 Task: Add a signature Joanna Wilson containing With heartfelt thanks and warm wishes, Joanna Wilson to email address softage.5@softage.net and add a folder Donations
Action: Key pressed outlook<Key.enter>
Screenshot: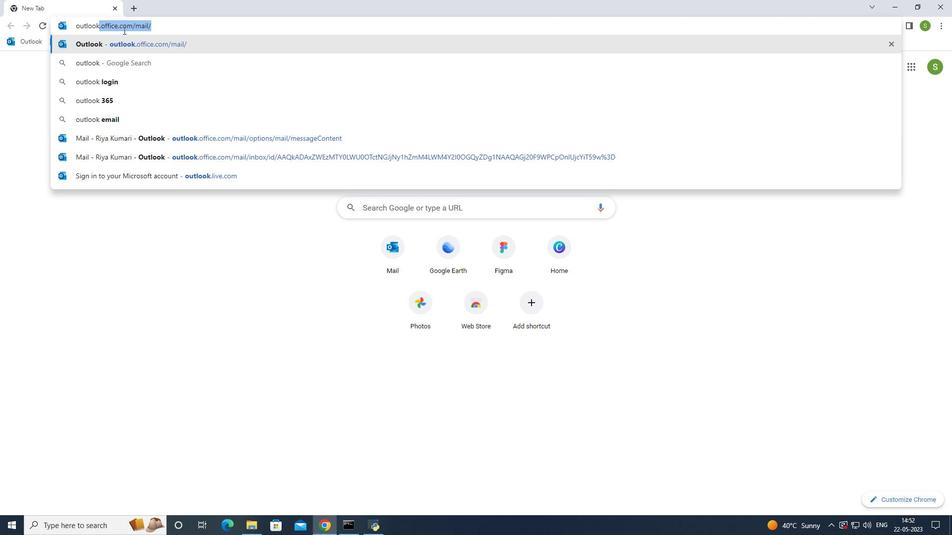 
Action: Mouse moved to (77, 88)
Screenshot: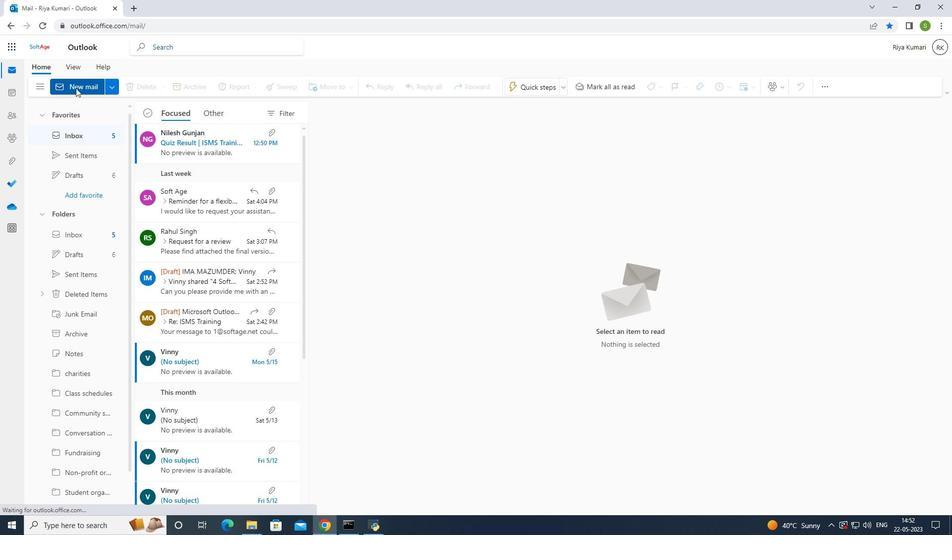 
Action: Mouse pressed left at (77, 88)
Screenshot: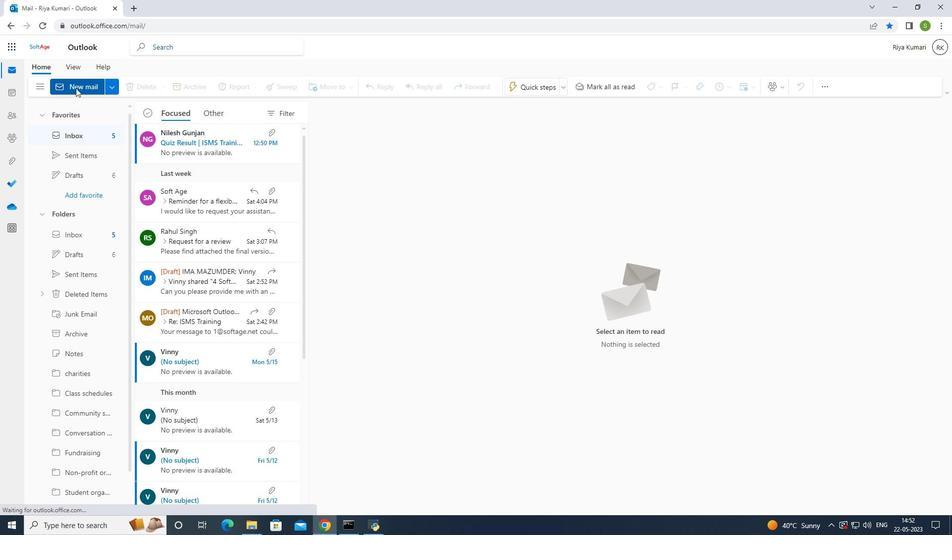 
Action: Mouse pressed left at (77, 88)
Screenshot: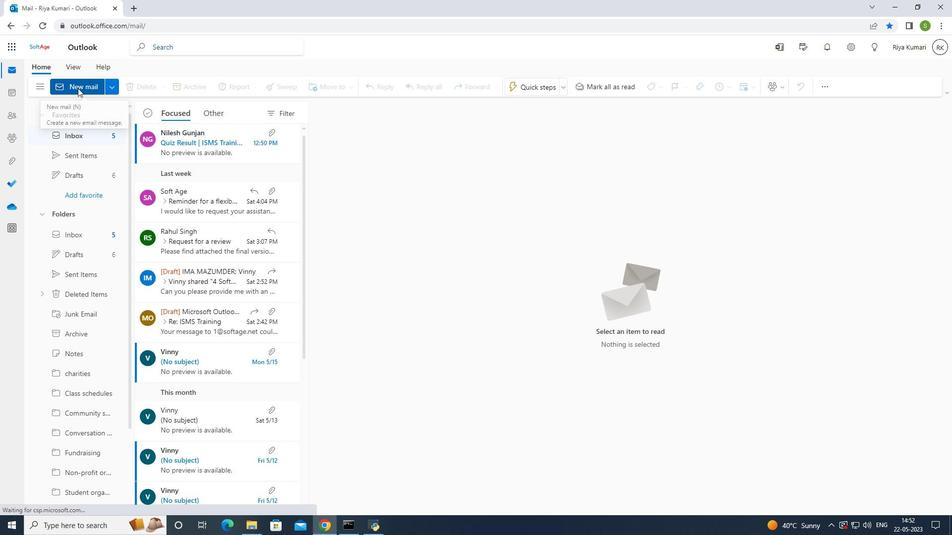 
Action: Mouse moved to (369, 133)
Screenshot: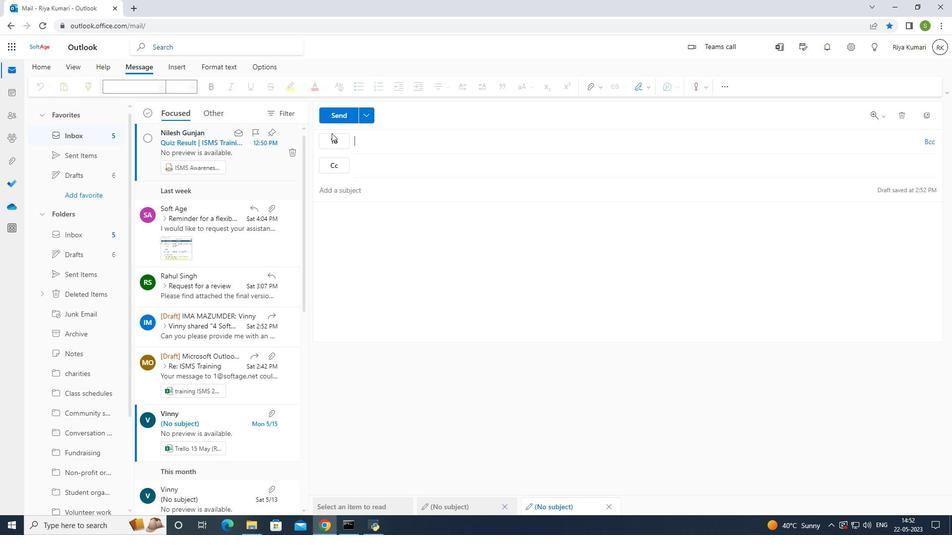 
Action: Mouse pressed left at (369, 133)
Screenshot: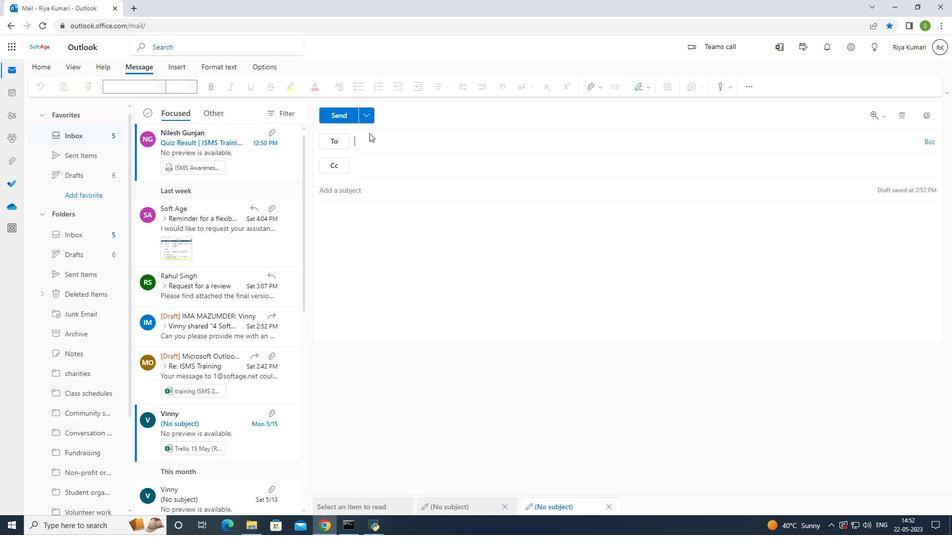 
Action: Mouse moved to (650, 82)
Screenshot: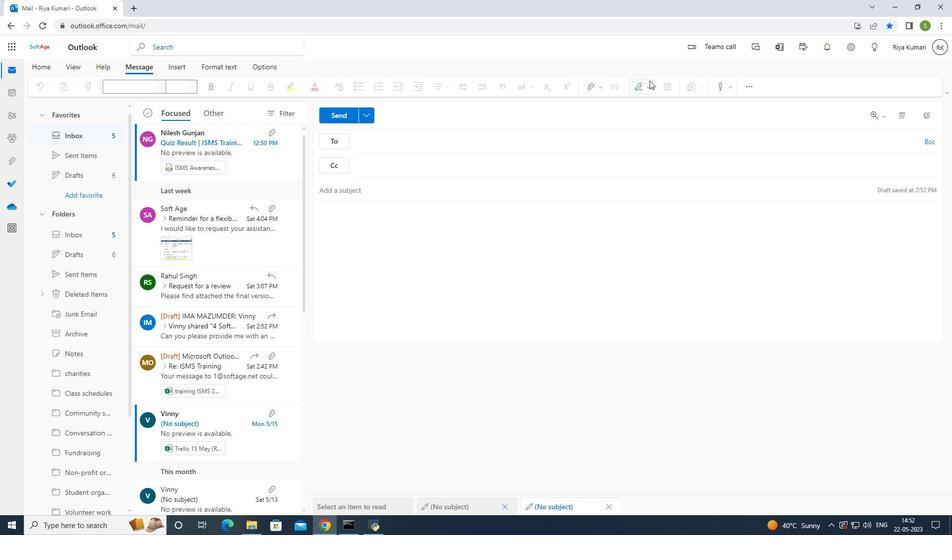 
Action: Mouse pressed left at (650, 82)
Screenshot: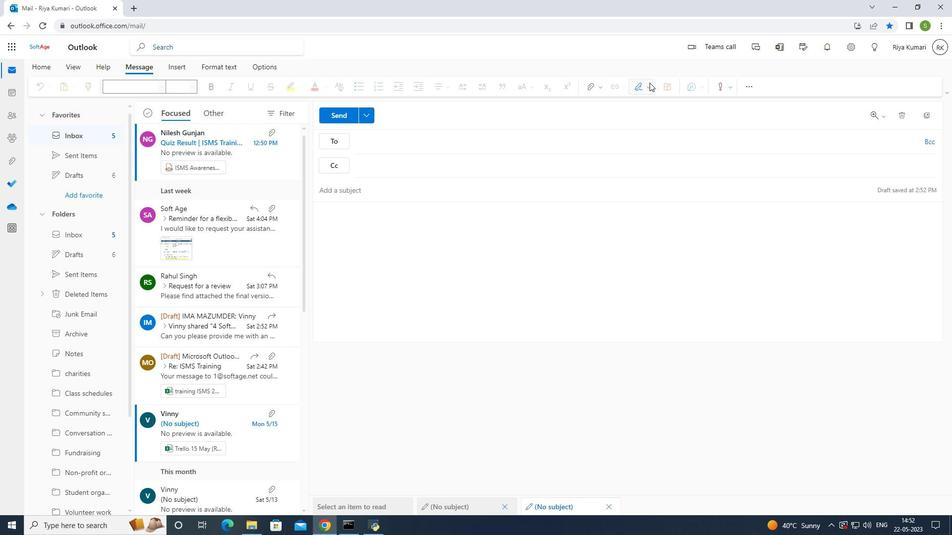
Action: Mouse moved to (624, 129)
Screenshot: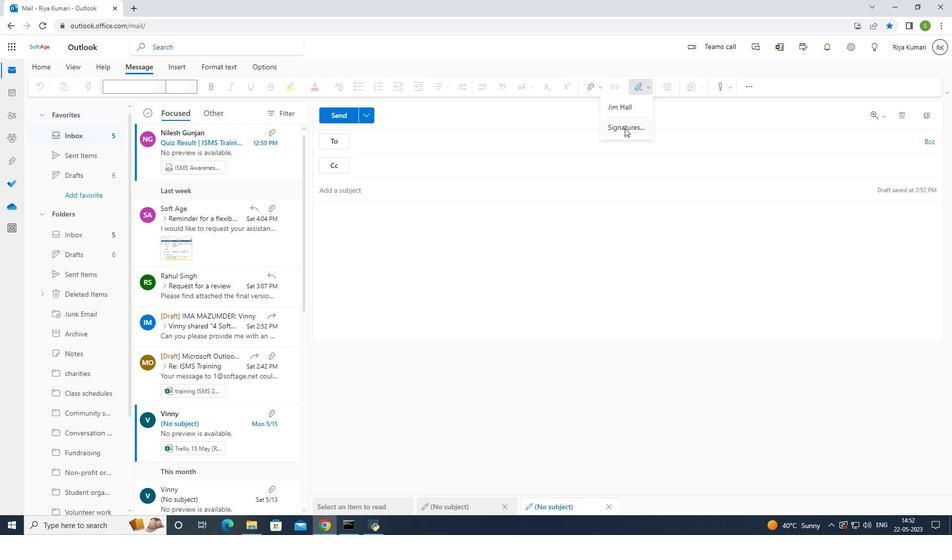 
Action: Mouse pressed left at (624, 129)
Screenshot: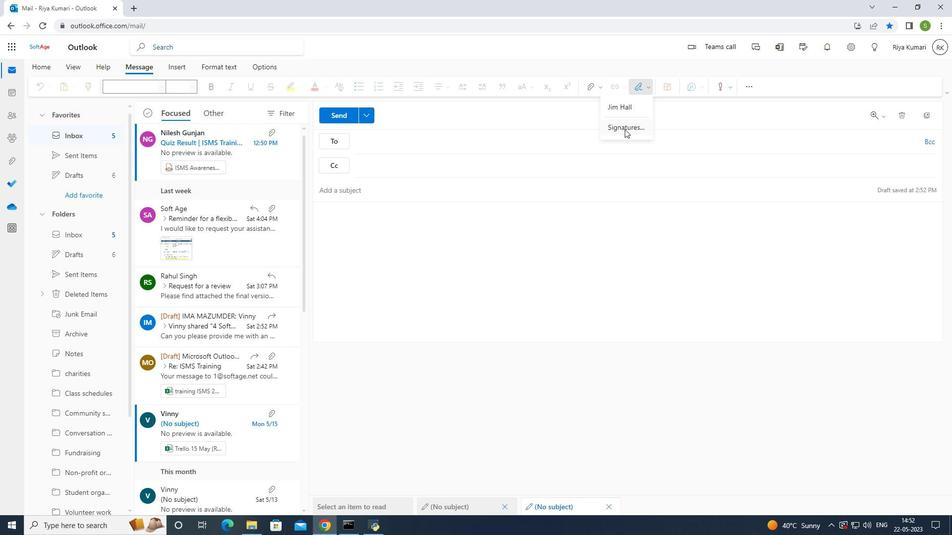 
Action: Mouse moved to (620, 166)
Screenshot: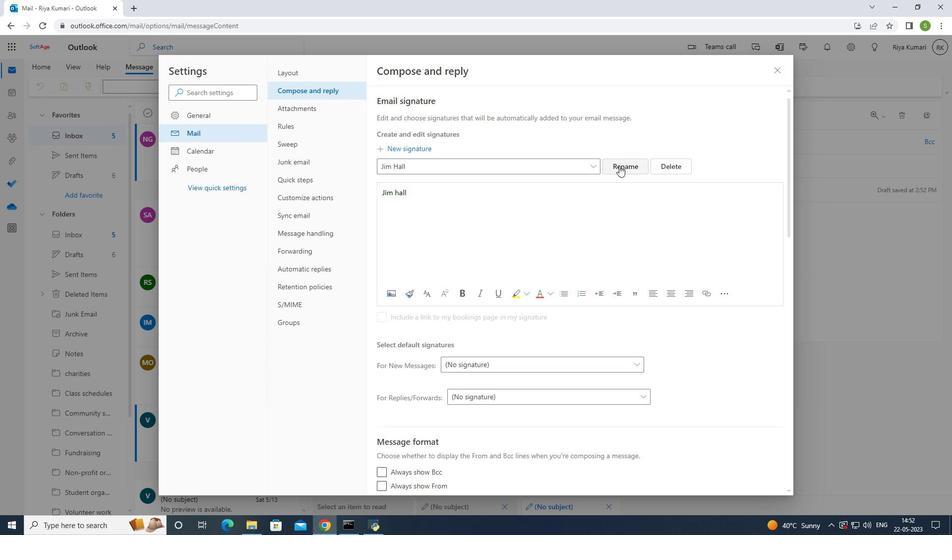 
Action: Mouse pressed left at (620, 166)
Screenshot: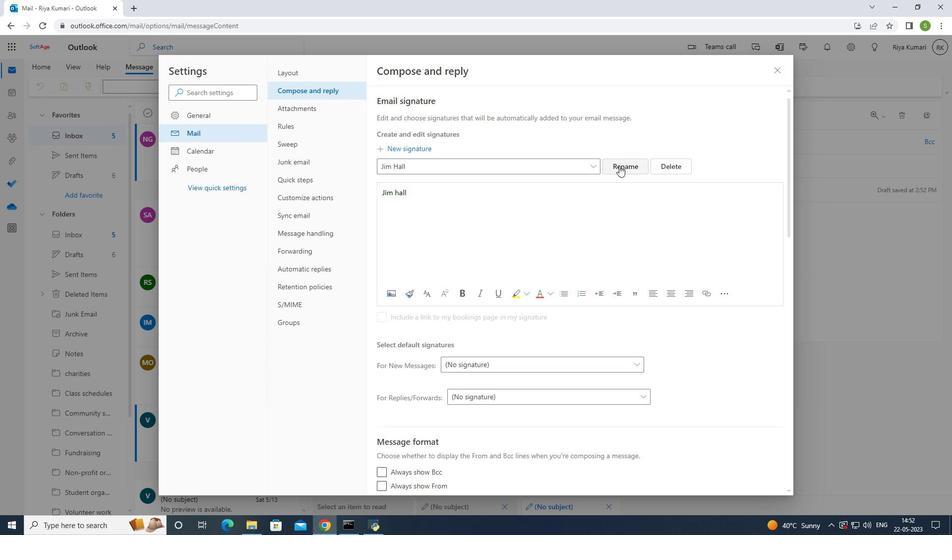 
Action: Mouse moved to (588, 168)
Screenshot: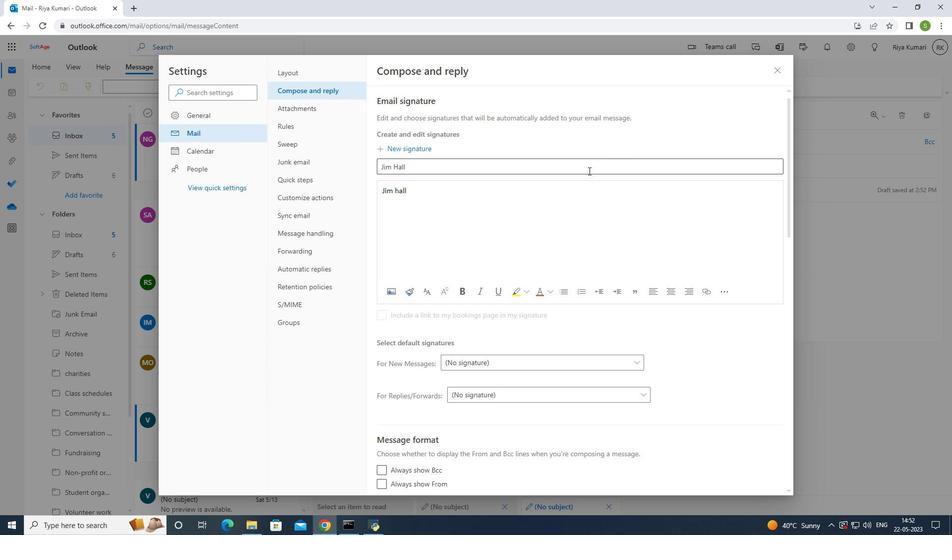 
Action: Mouse pressed left at (588, 168)
Screenshot: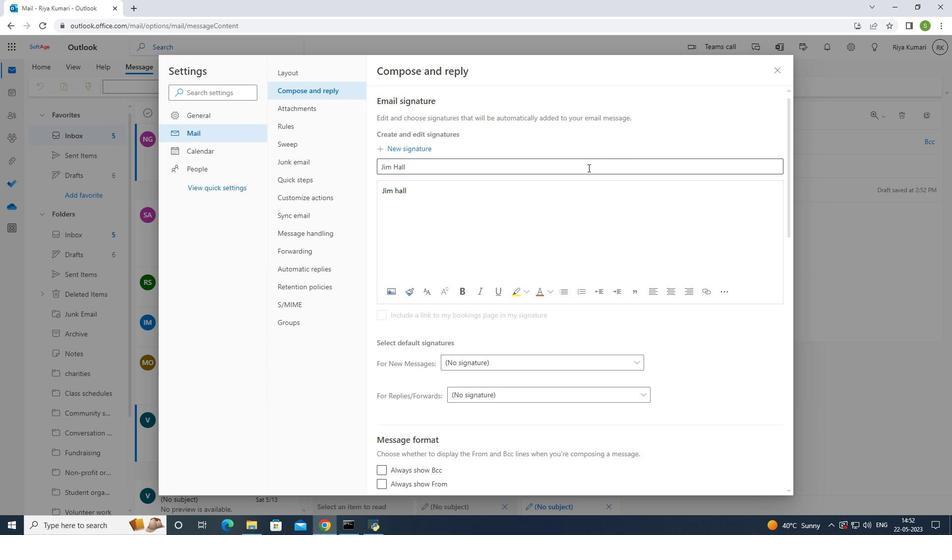 
Action: Key pressed <Key.backspace><Key.backspace><Key.backspace><Key.backspace><Key.backspace><Key.backspace><Key.backspace><Key.backspace><Key.backspace><Key.backspace><Key.backspace><Key.backspace><Key.backspace><Key.shift>Joanna<Key.space><Key.shift>Wilson<Key.space>
Screenshot: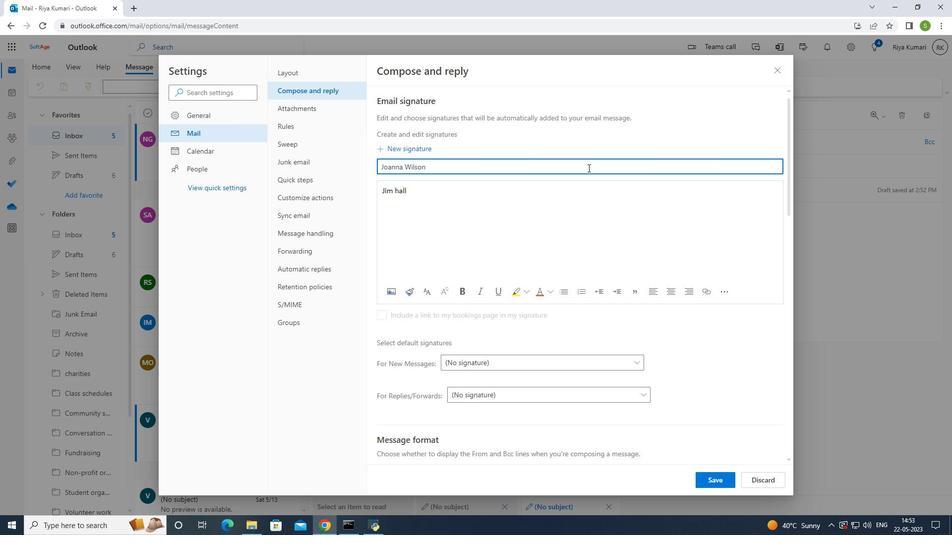 
Action: Mouse moved to (462, 198)
Screenshot: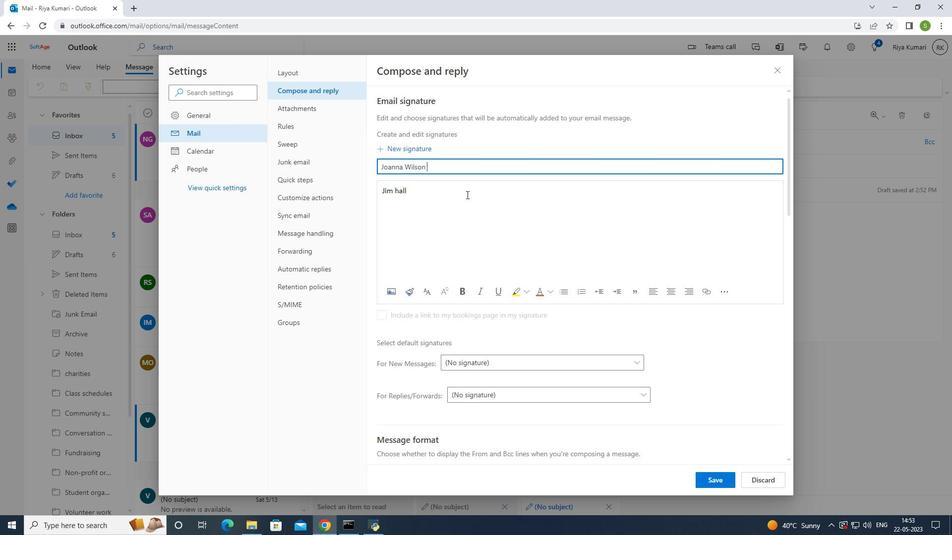 
Action: Mouse pressed left at (462, 198)
Screenshot: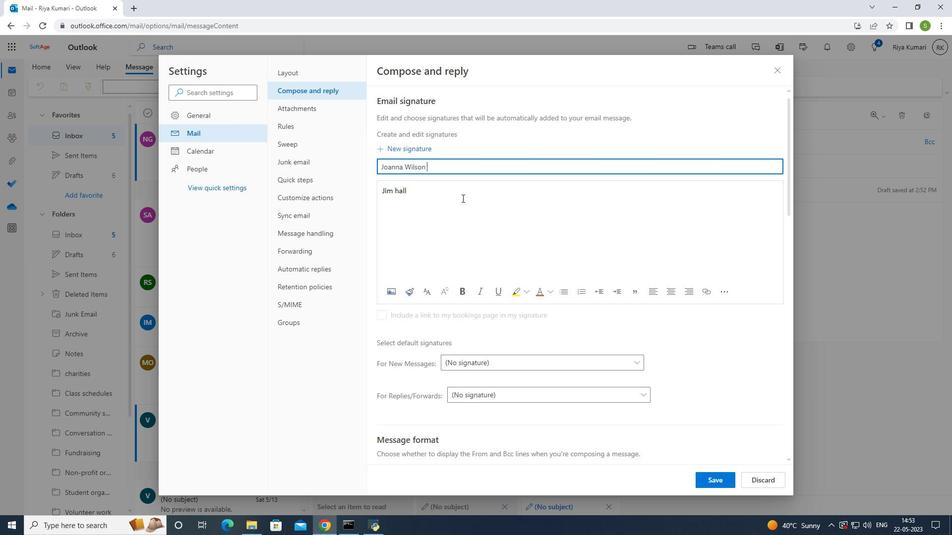 
Action: Key pressed <Key.backspace><Key.backspace><Key.backspace><Key.backspace><Key.backspace><Key.backspace><Key.backspace>oanna<Key.space><Key.shift>Wilson
Screenshot: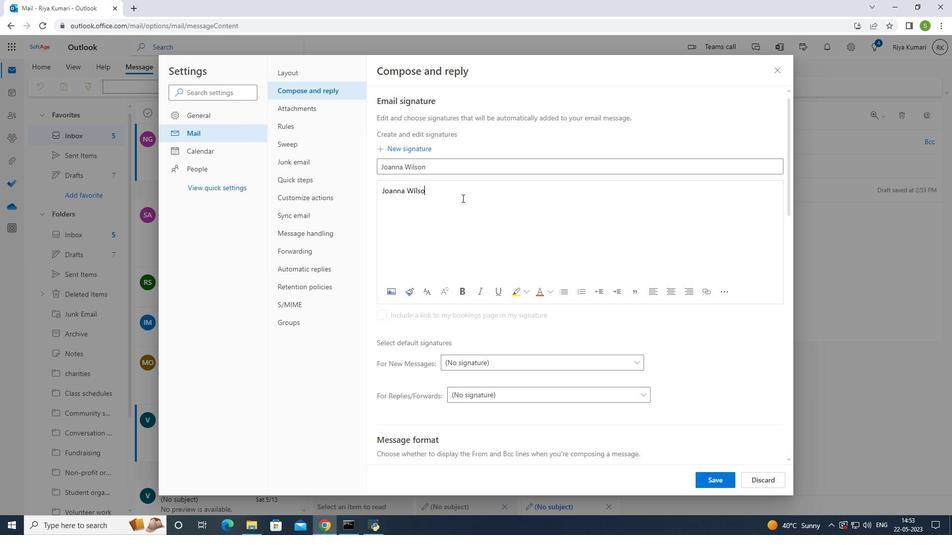 
Action: Mouse moved to (710, 480)
Screenshot: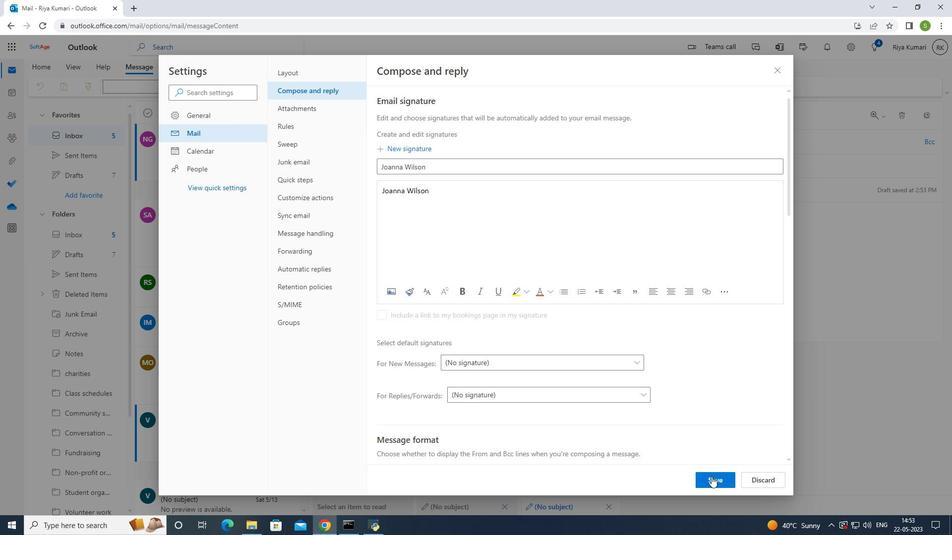 
Action: Mouse pressed left at (710, 480)
Screenshot: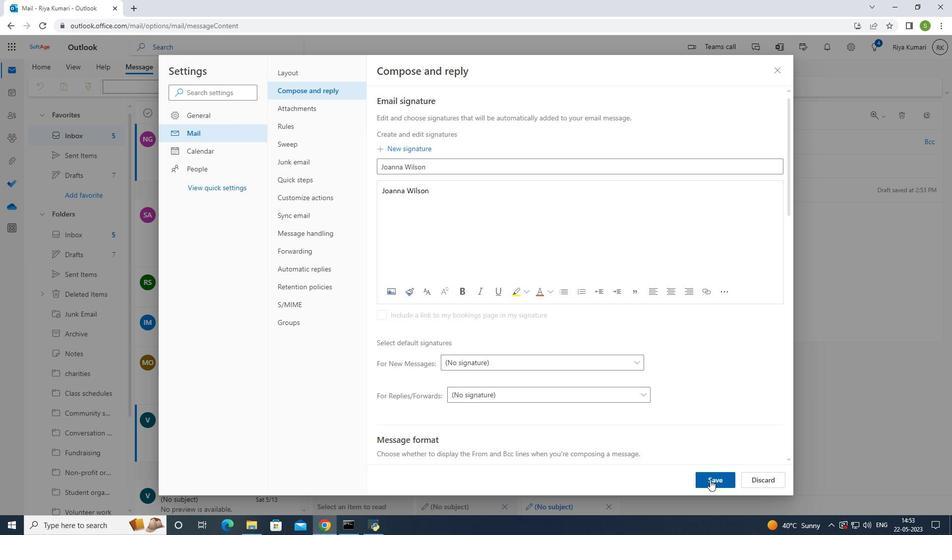 
Action: Mouse moved to (778, 69)
Screenshot: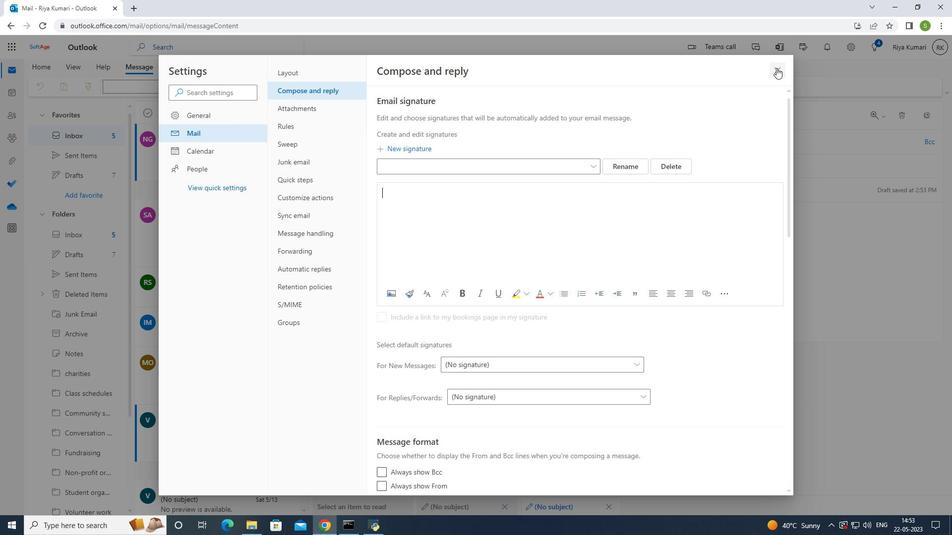 
Action: Mouse pressed left at (778, 69)
Screenshot: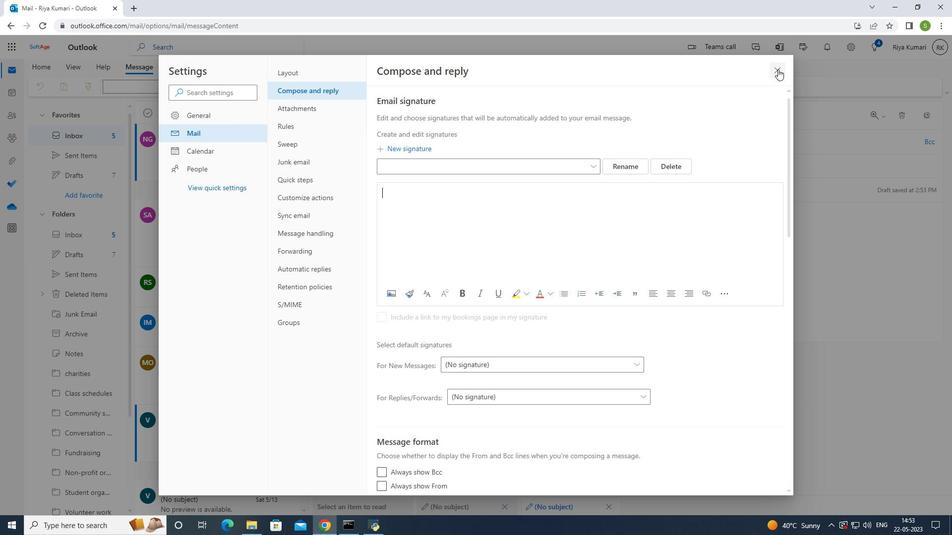 
Action: Mouse moved to (397, 217)
Screenshot: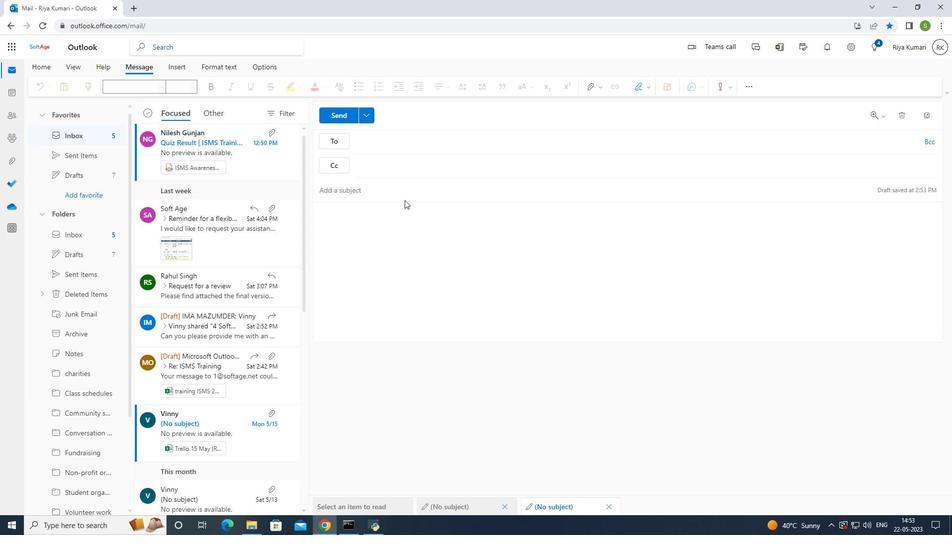 
Action: Mouse pressed left at (397, 217)
Screenshot: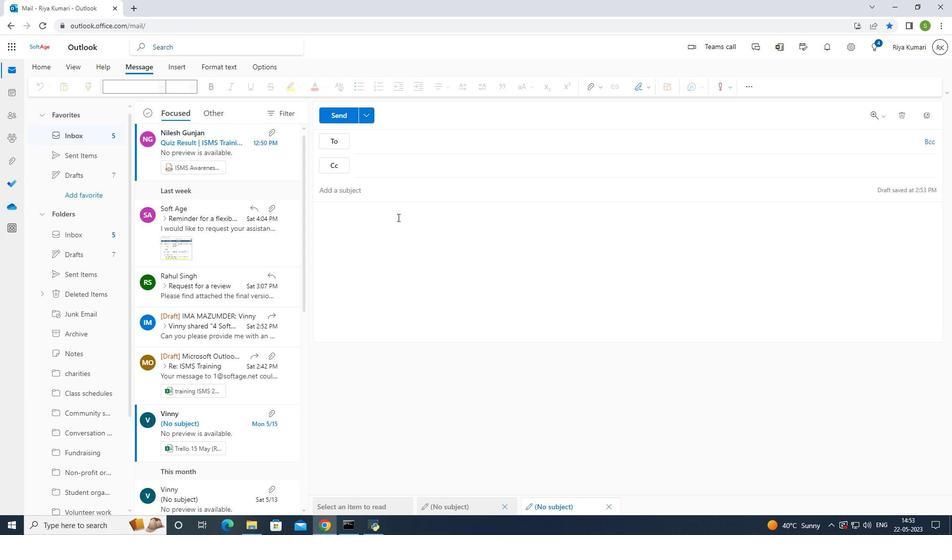 
Action: Mouse moved to (647, 86)
Screenshot: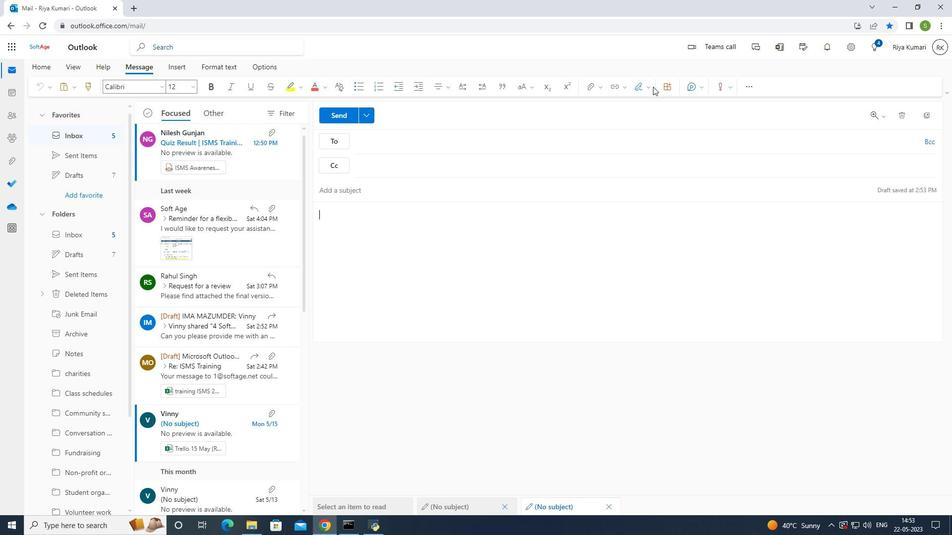 
Action: Mouse pressed left at (647, 86)
Screenshot: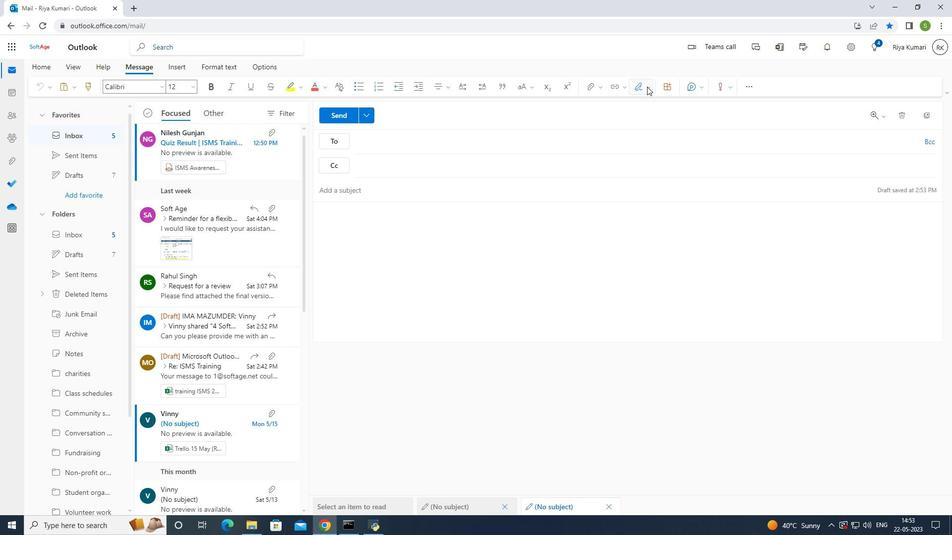 
Action: Mouse moved to (636, 105)
Screenshot: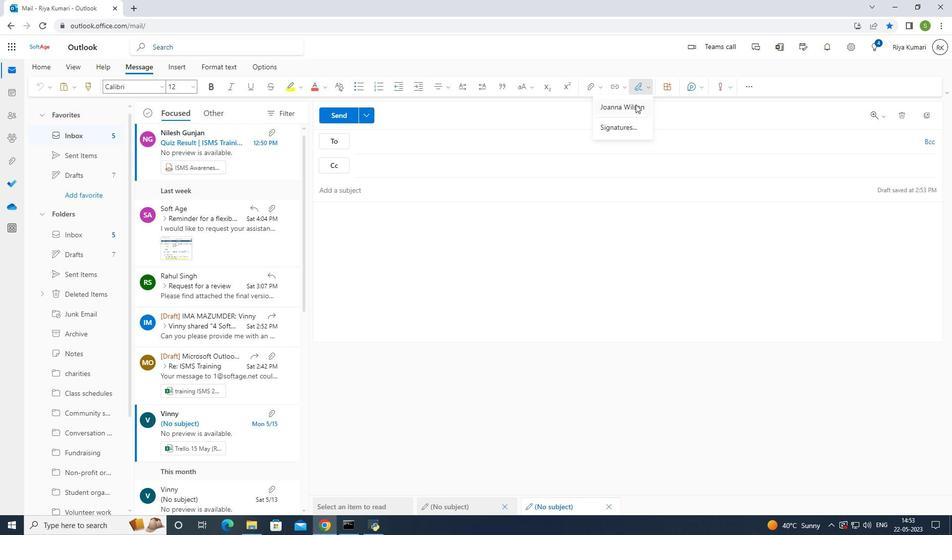 
Action: Mouse pressed left at (636, 105)
Screenshot: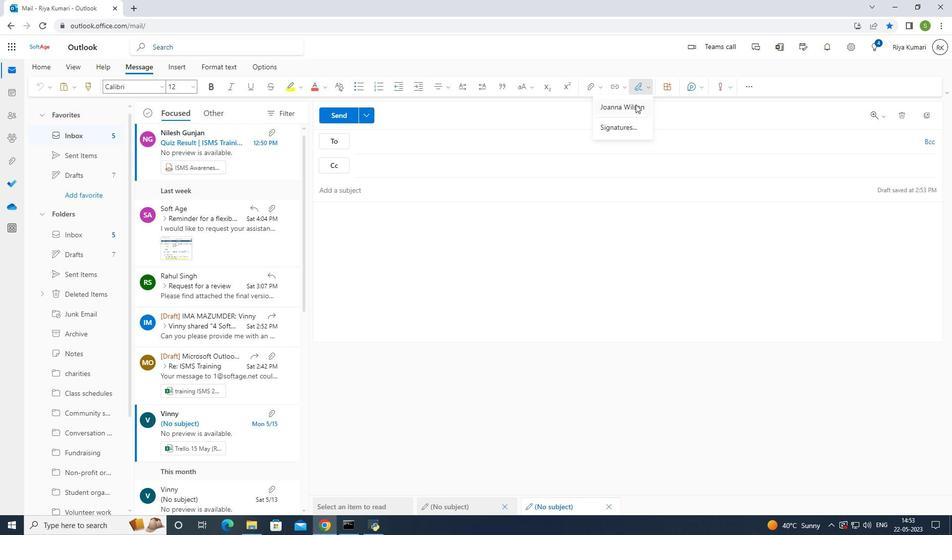 
Action: Mouse moved to (447, 188)
Screenshot: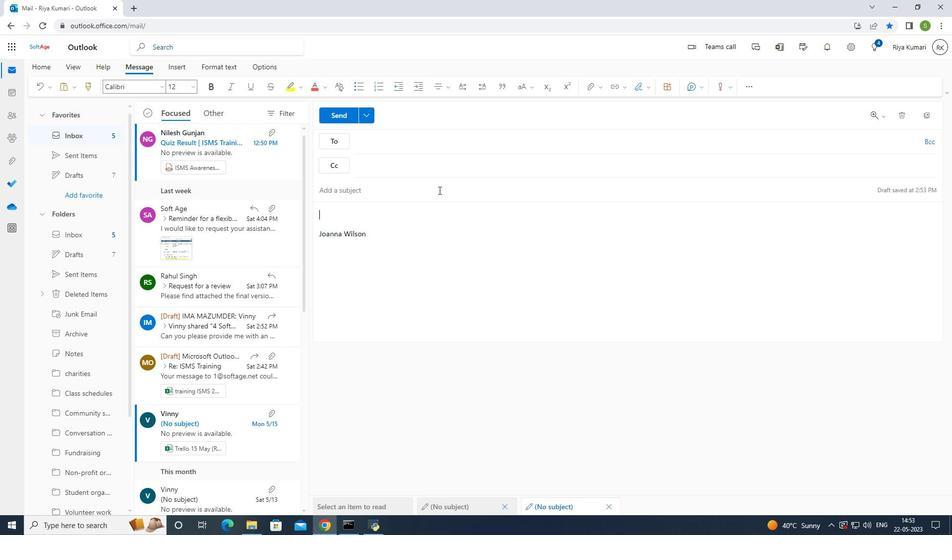 
Action: Key pressed heartful<Key.space>thanks<Key.space>and<Key.space>a<Key.backspace>warm<Key.space>wishes
Screenshot: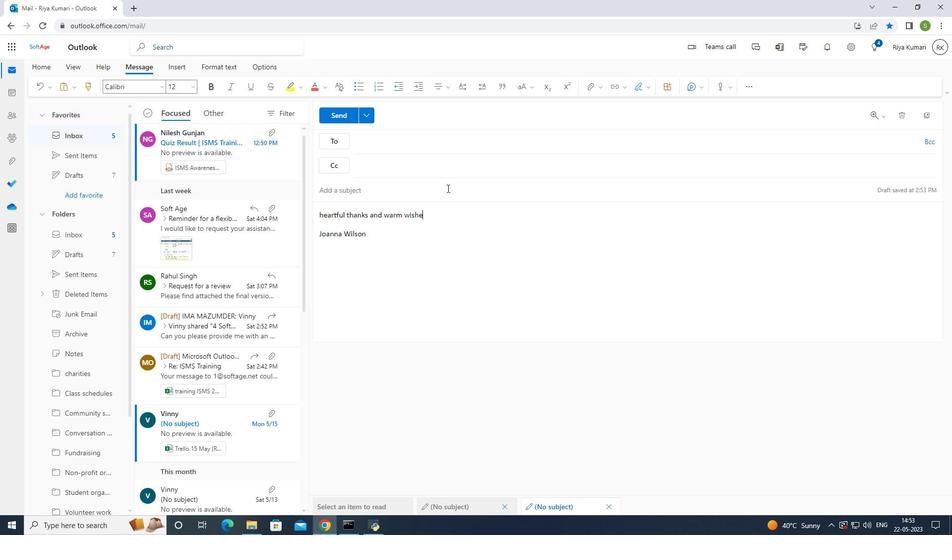 
Action: Mouse moved to (369, 147)
Screenshot: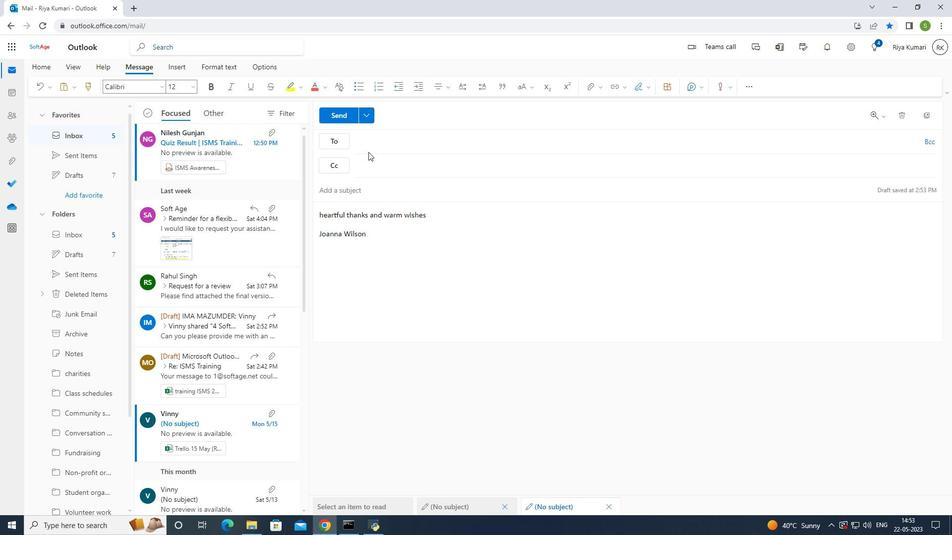 
Action: Mouse pressed left at (369, 147)
Screenshot: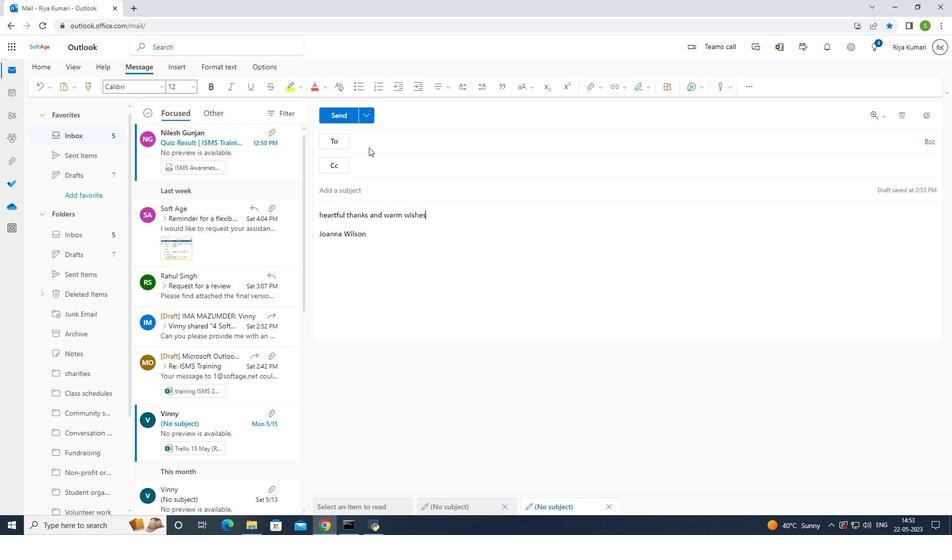 
Action: Mouse moved to (382, 142)
Screenshot: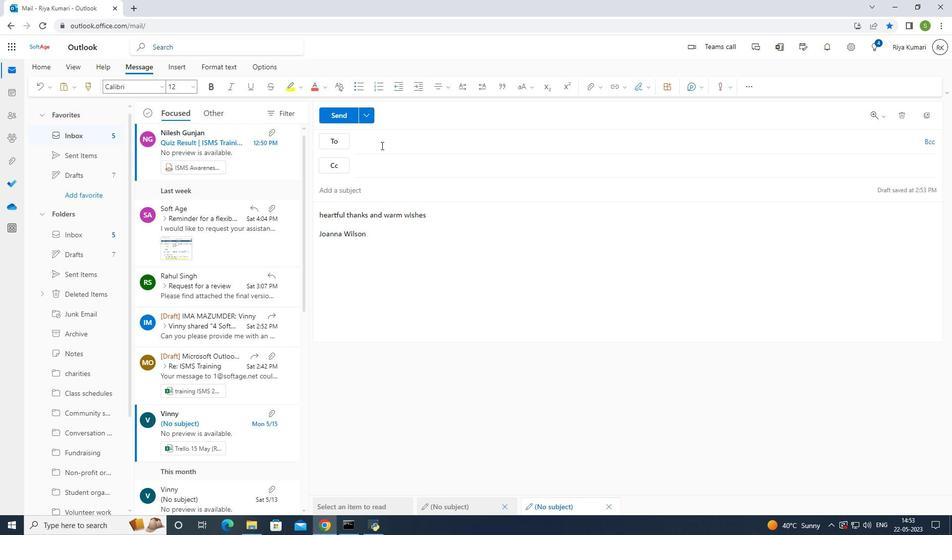 
Action: Mouse pressed left at (382, 142)
Screenshot: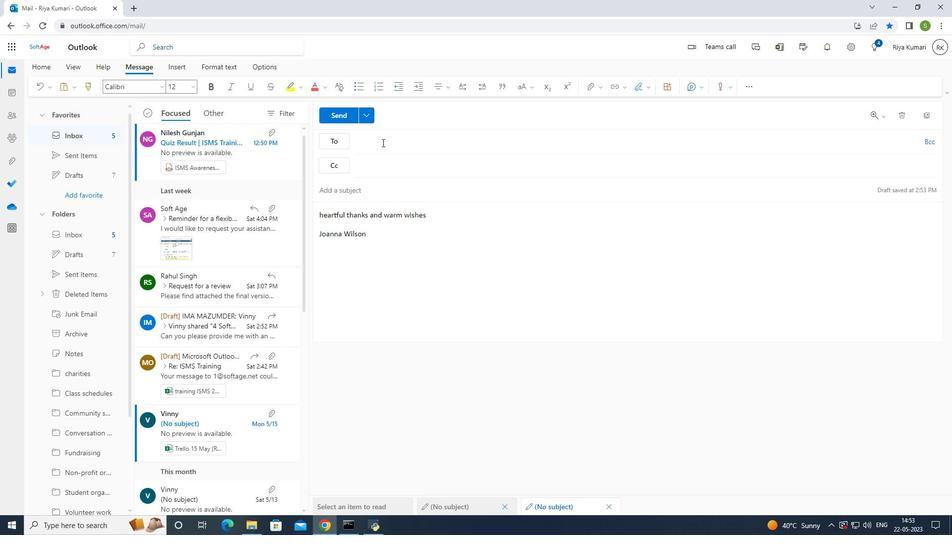 
Action: Mouse moved to (450, 140)
Screenshot: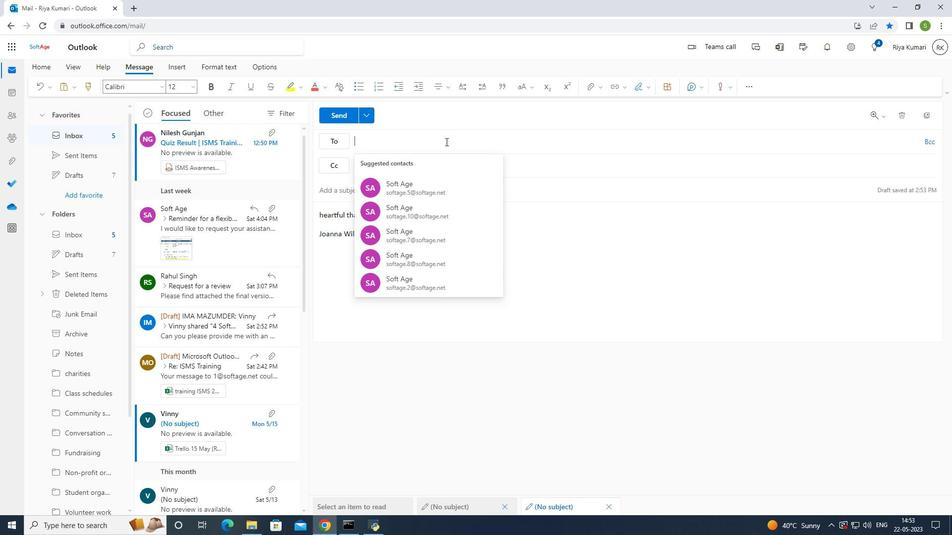 
Action: Key pressed softage.5<Key.shift>@softage.net
Screenshot: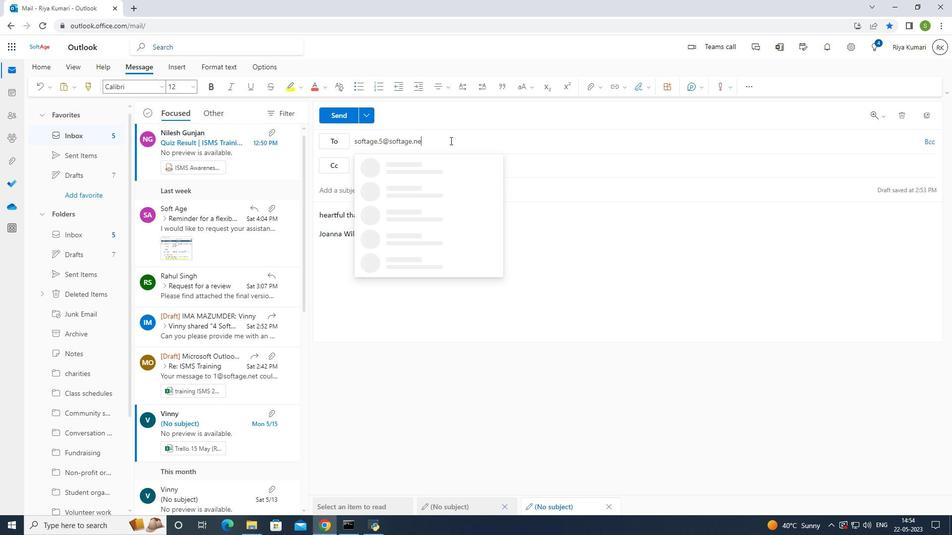 
Action: Mouse moved to (437, 164)
Screenshot: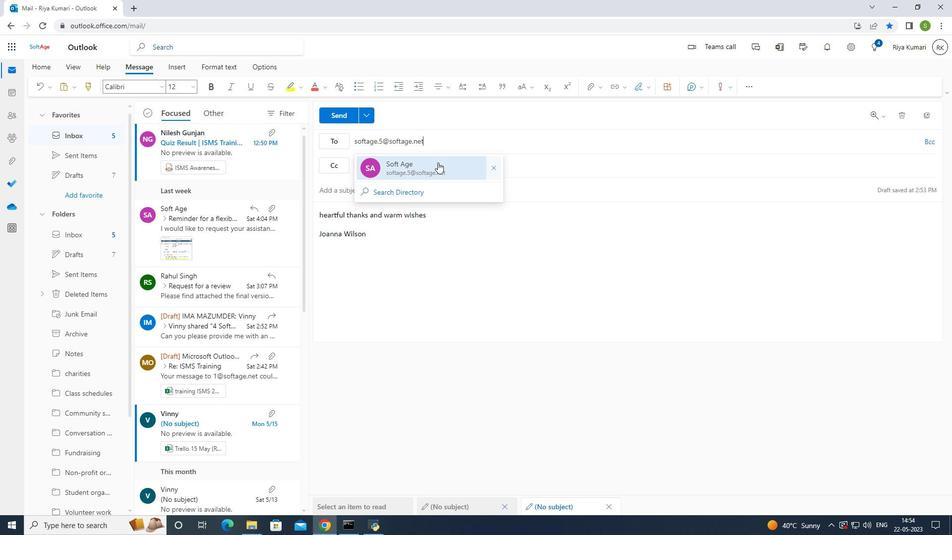 
Action: Mouse pressed left at (437, 164)
Screenshot: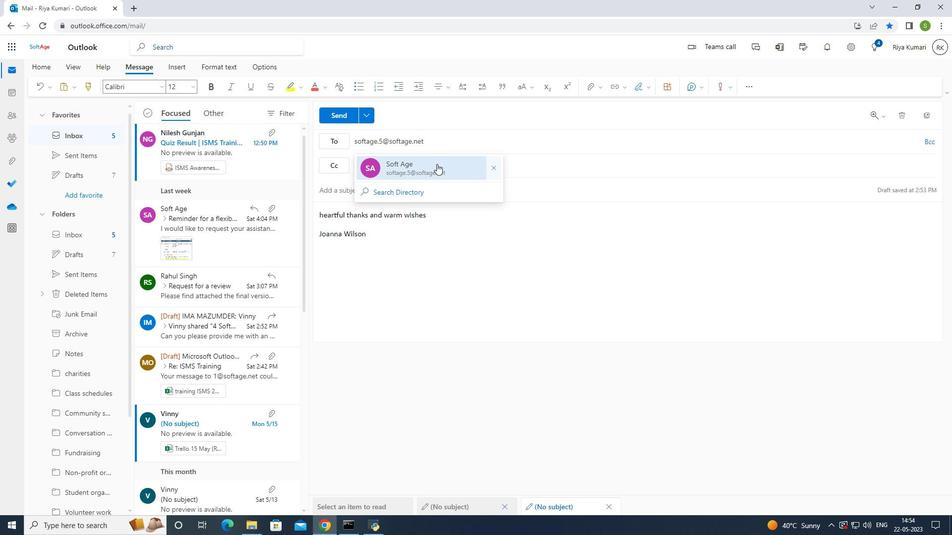 
Action: Mouse moved to (253, 227)
Screenshot: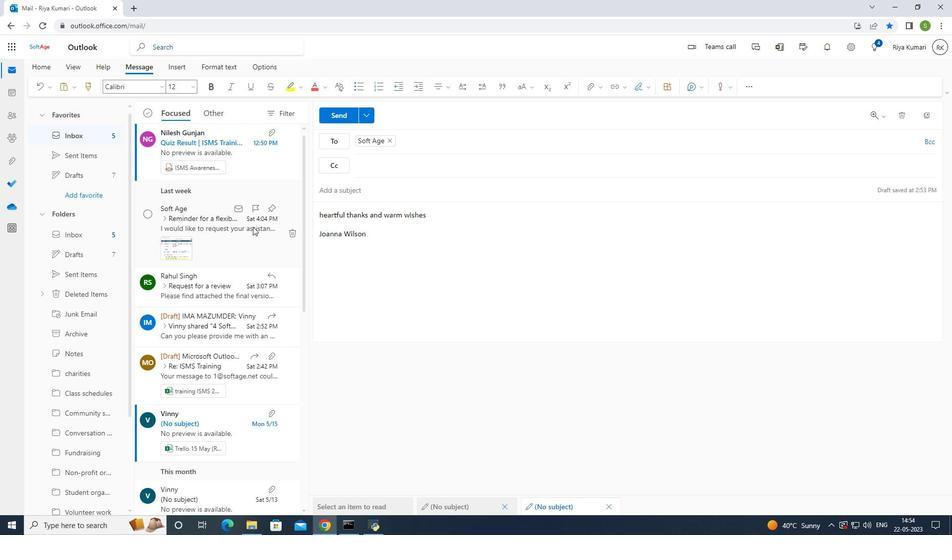 
Action: Mouse scrolled (253, 226) with delta (0, 0)
Screenshot: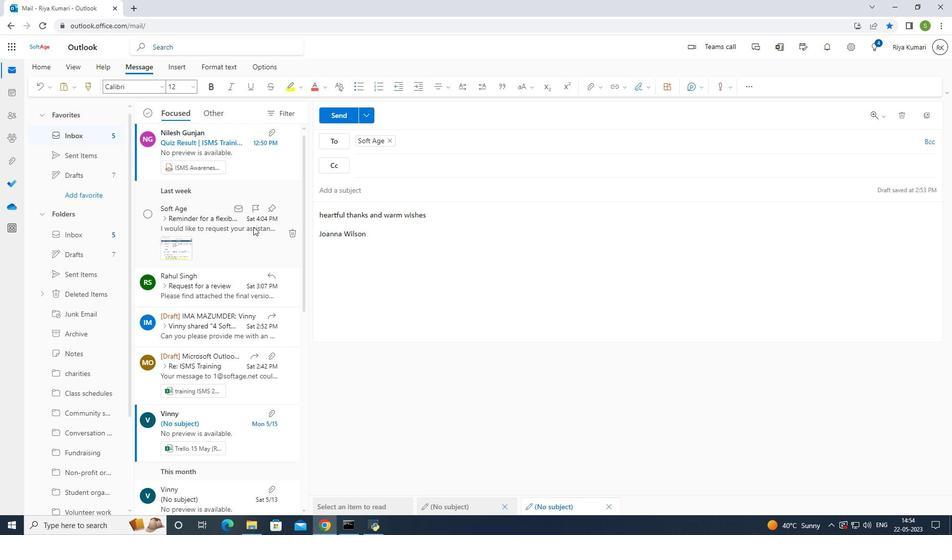 
Action: Mouse scrolled (253, 226) with delta (0, 0)
Screenshot: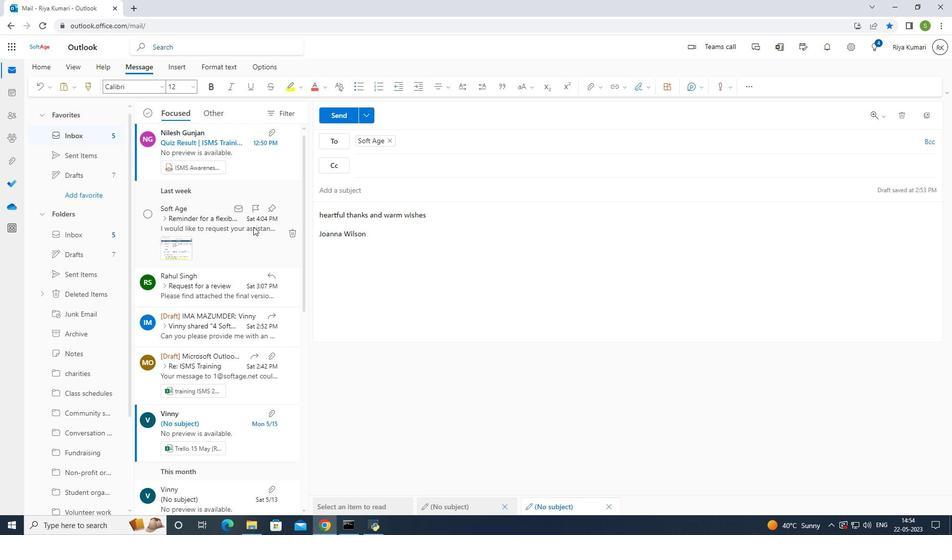 
Action: Mouse scrolled (253, 226) with delta (0, 0)
Screenshot: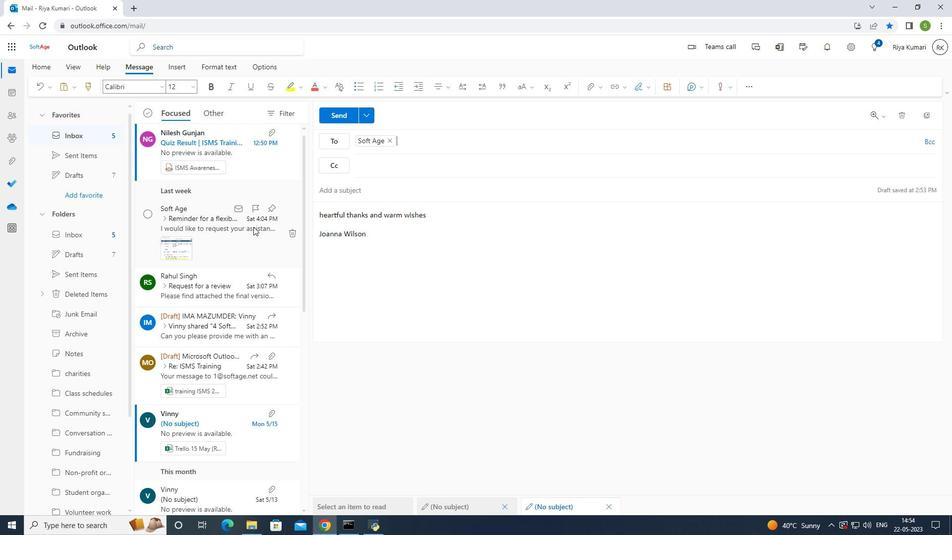 
Action: Mouse scrolled (253, 226) with delta (0, 0)
Screenshot: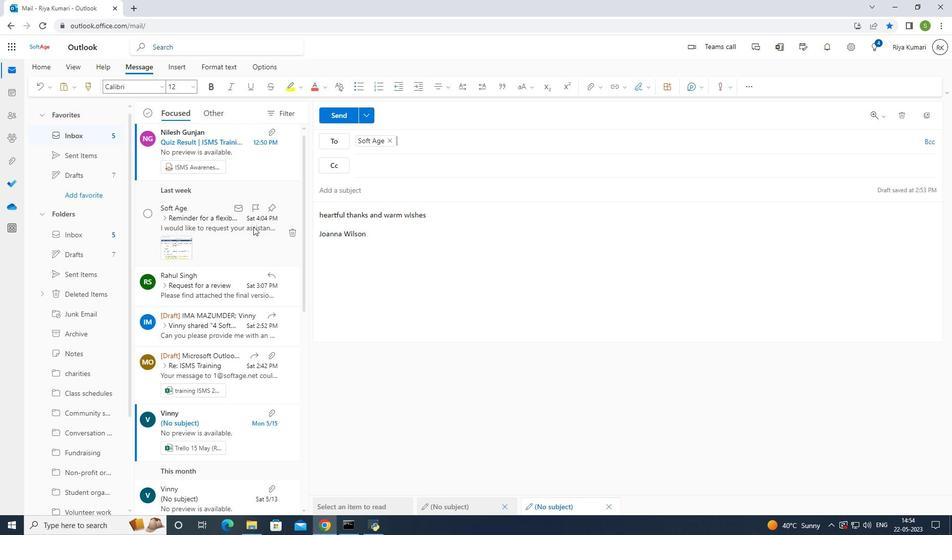 
Action: Mouse moved to (256, 223)
Screenshot: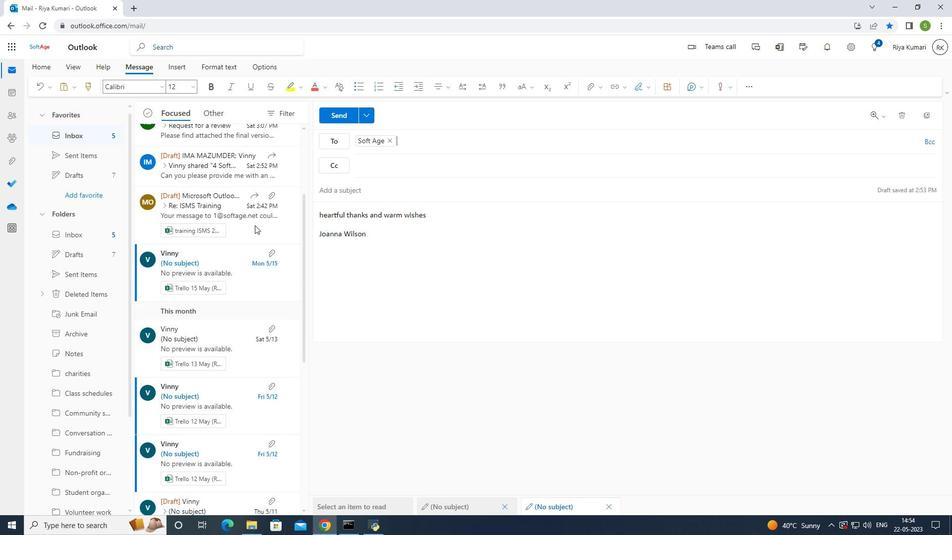 
Action: Mouse scrolled (256, 222) with delta (0, 0)
Screenshot: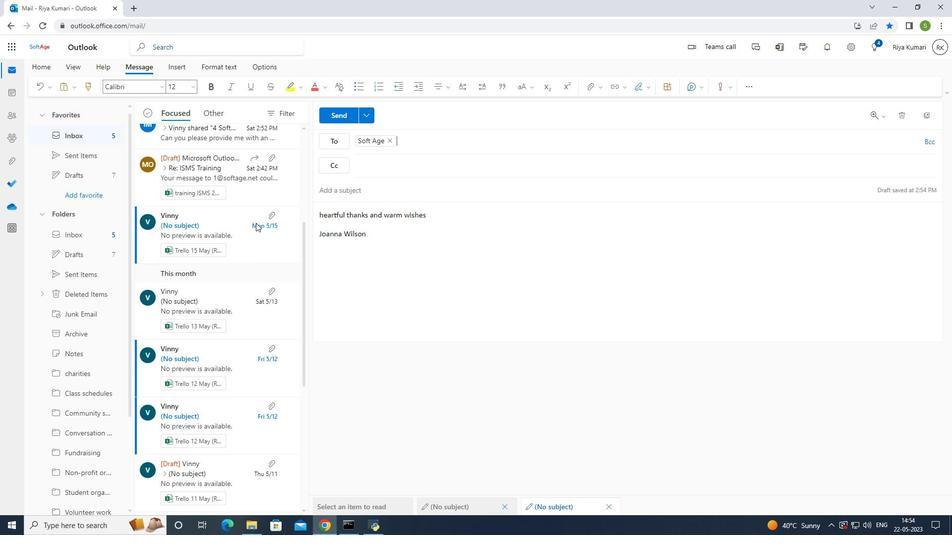 
Action: Mouse scrolled (256, 222) with delta (0, 0)
Screenshot: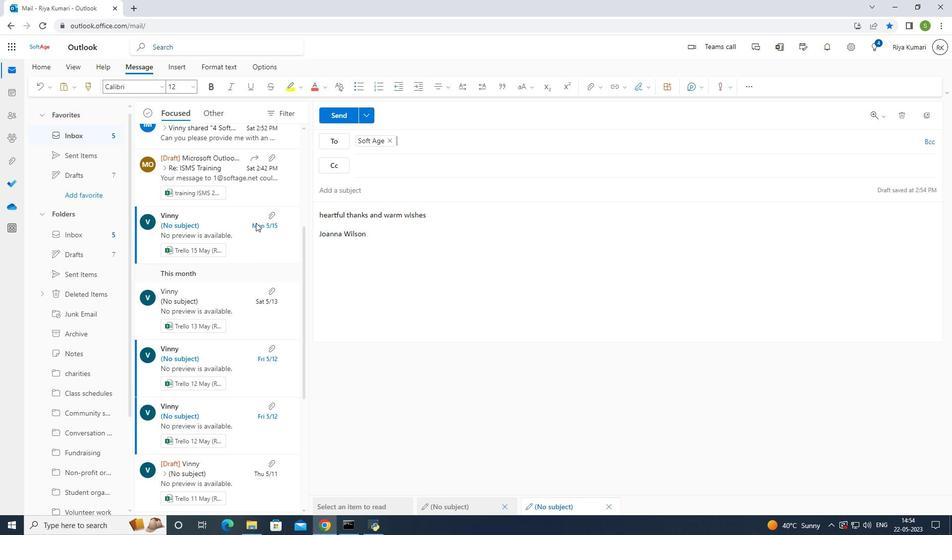 
Action: Mouse scrolled (256, 222) with delta (0, 0)
Screenshot: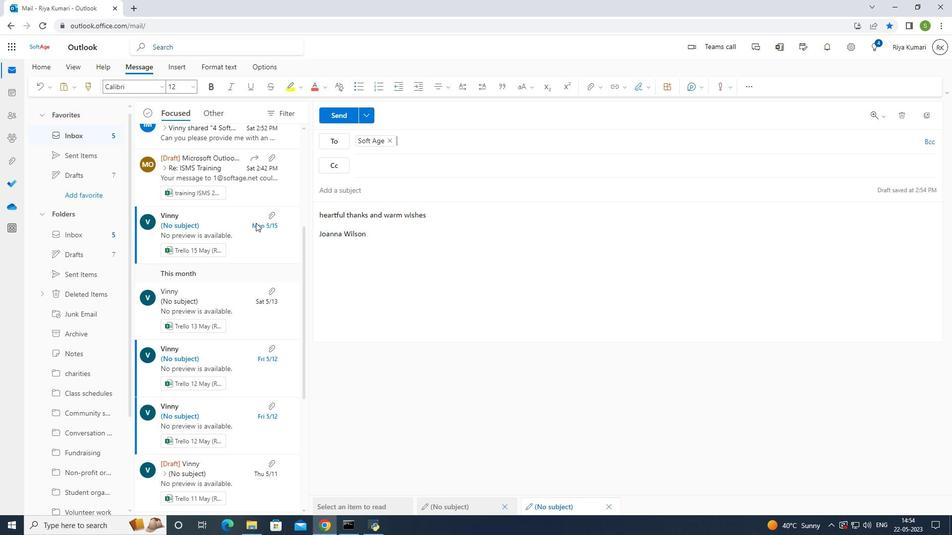 
Action: Mouse scrolled (256, 222) with delta (0, 0)
Screenshot: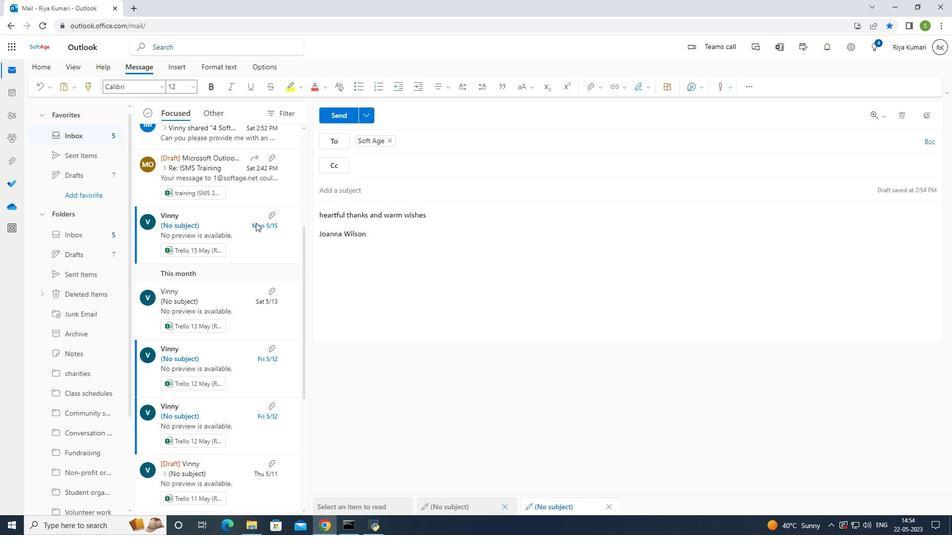 
Action: Mouse moved to (101, 228)
Screenshot: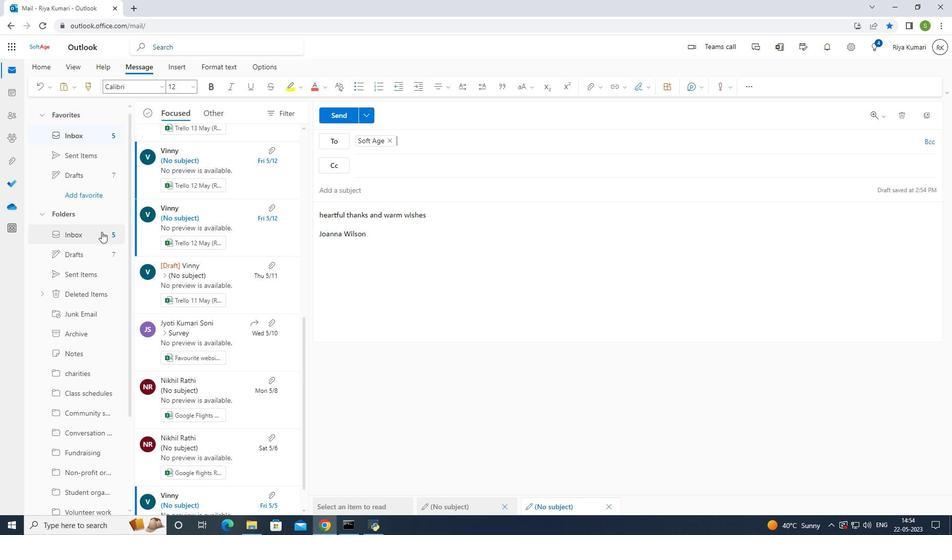 
Action: Mouse scrolled (101, 228) with delta (0, 0)
Screenshot: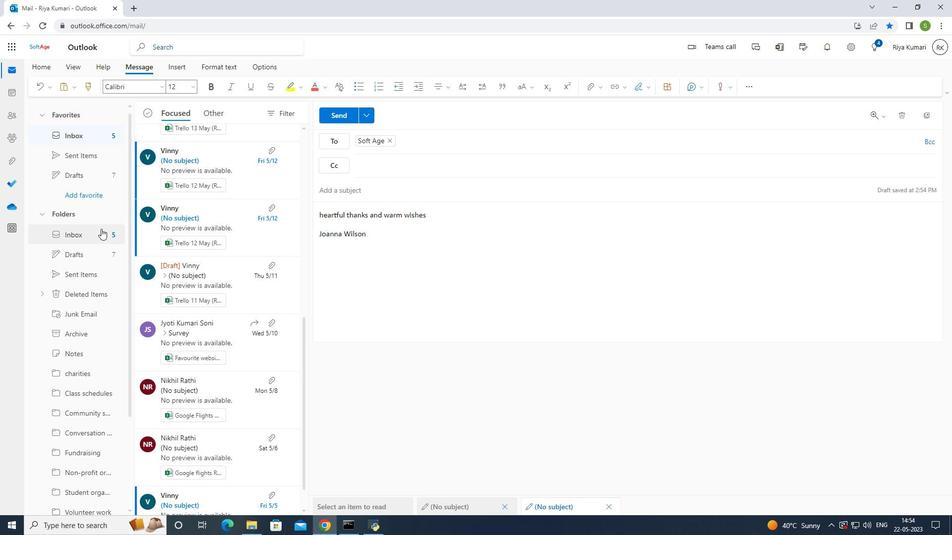 
Action: Mouse scrolled (101, 228) with delta (0, 0)
Screenshot: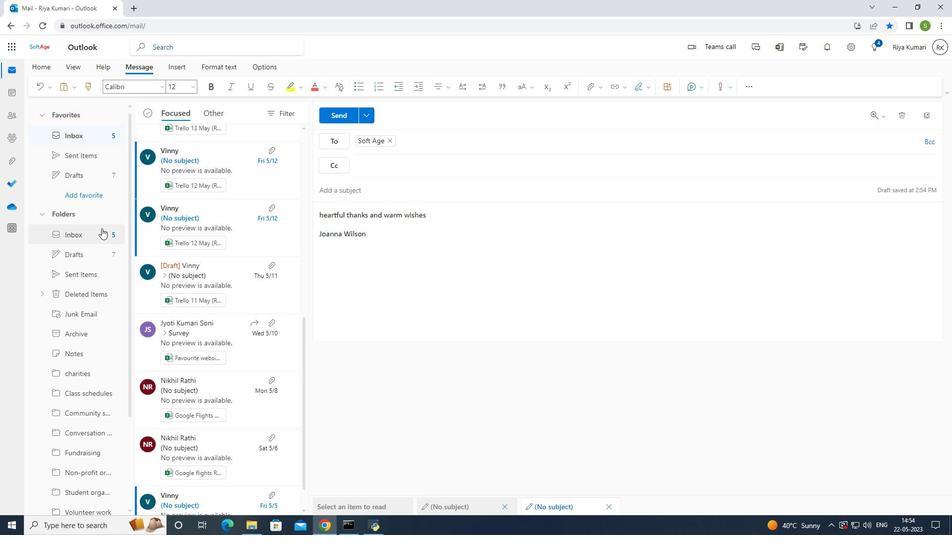 
Action: Mouse scrolled (101, 228) with delta (0, 0)
Screenshot: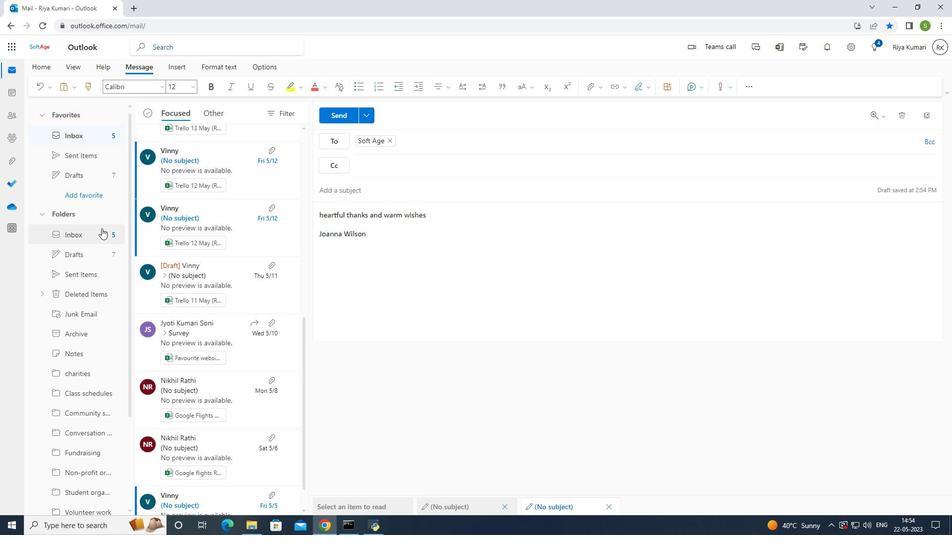 
Action: Mouse scrolled (101, 228) with delta (0, 0)
Screenshot: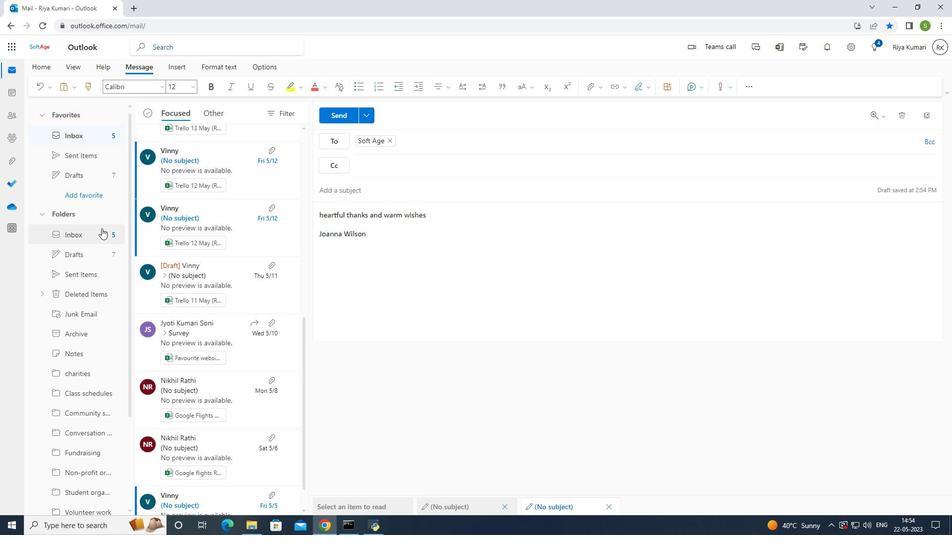 
Action: Mouse moved to (103, 226)
Screenshot: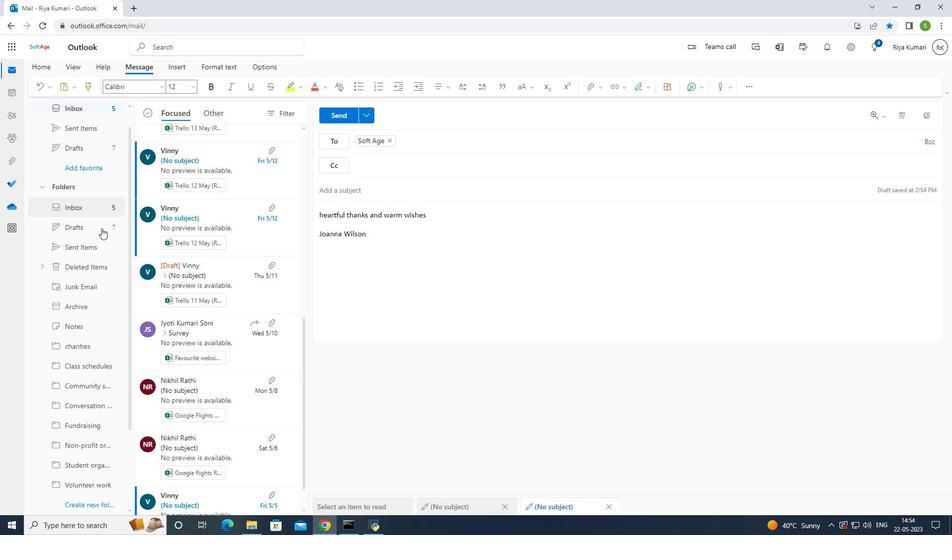 
Action: Mouse scrolled (103, 226) with delta (0, 0)
Screenshot: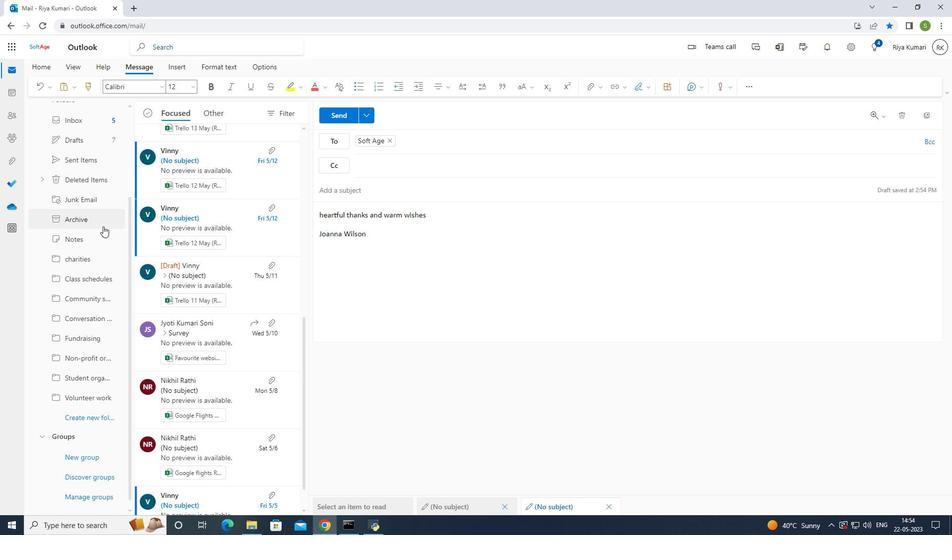 
Action: Mouse scrolled (103, 226) with delta (0, 0)
Screenshot: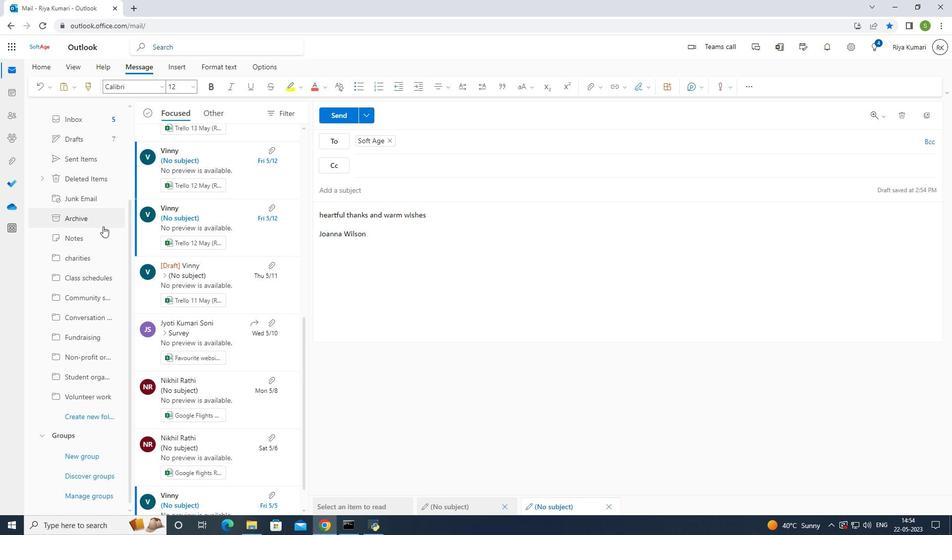 
Action: Mouse scrolled (103, 226) with delta (0, 0)
Screenshot: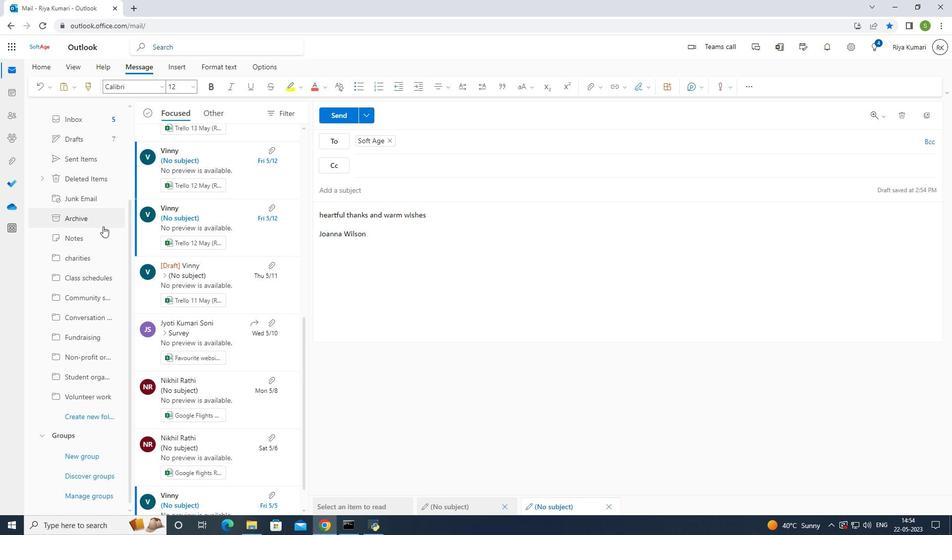 
Action: Mouse scrolled (103, 226) with delta (0, 0)
Screenshot: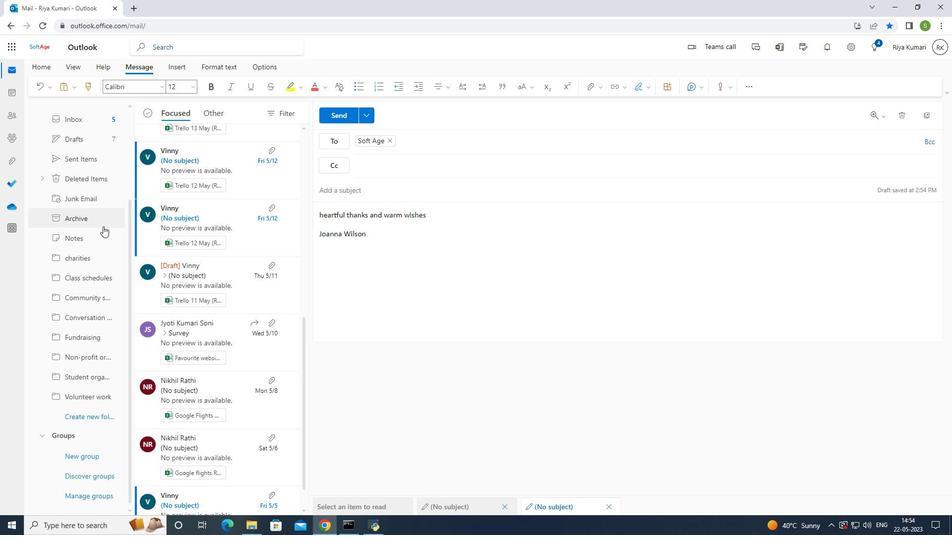 
Action: Mouse moved to (105, 225)
Screenshot: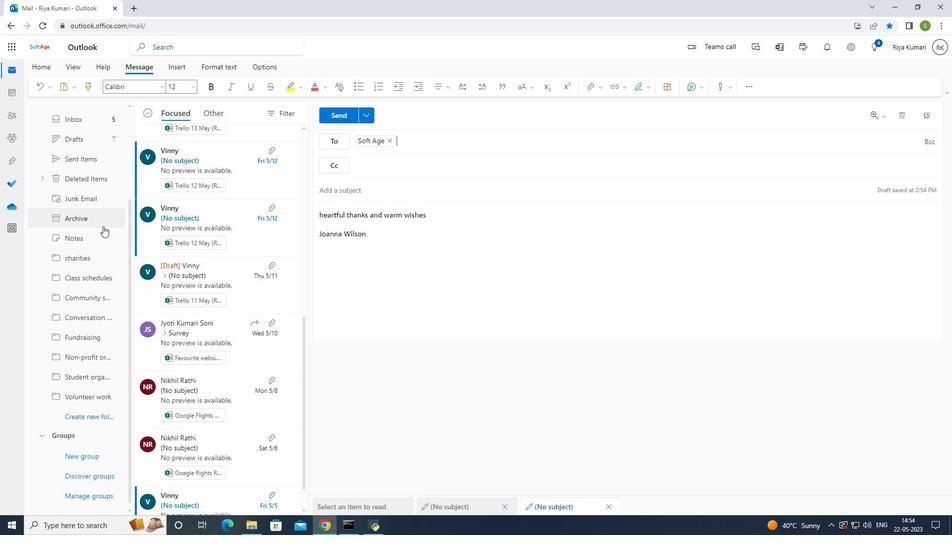 
Action: Mouse scrolled (105, 224) with delta (0, 0)
Screenshot: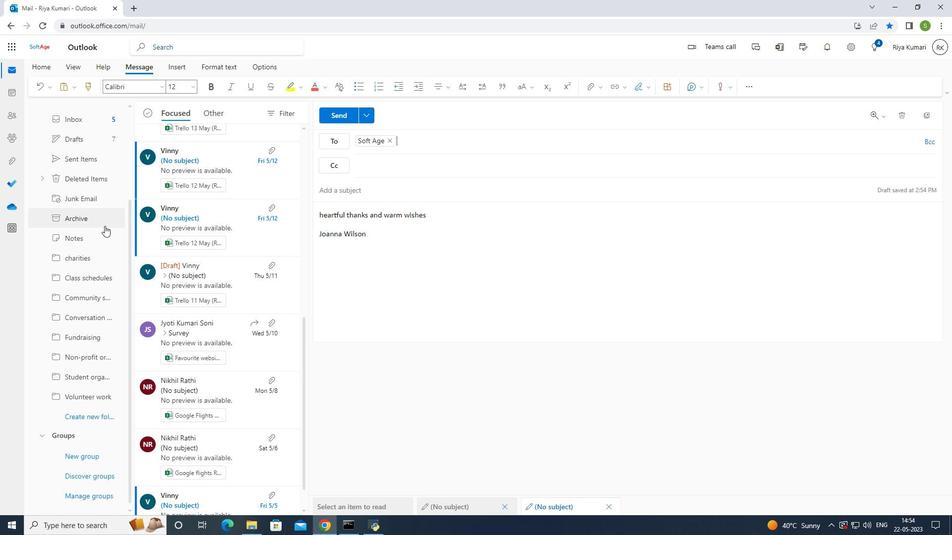 
Action: Mouse scrolled (105, 224) with delta (0, 0)
Screenshot: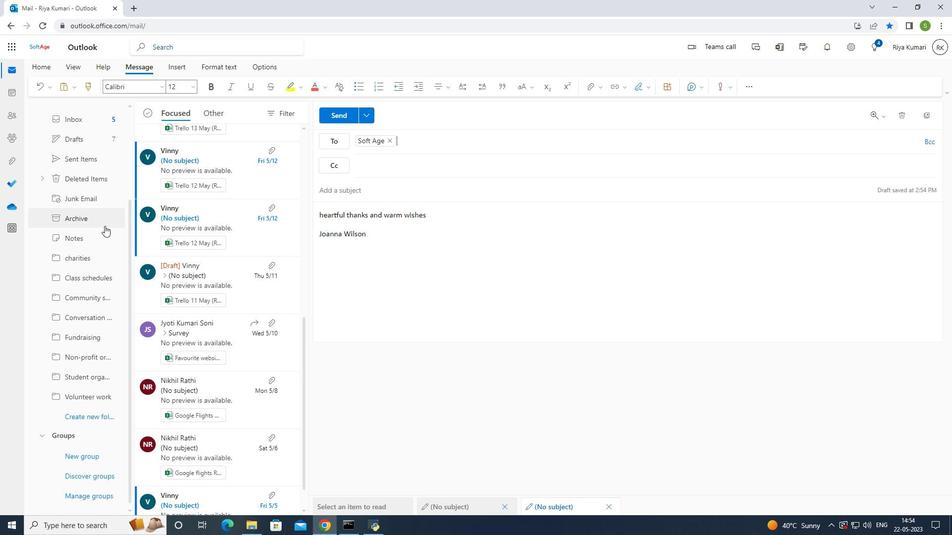 
Action: Mouse moved to (105, 225)
Screenshot: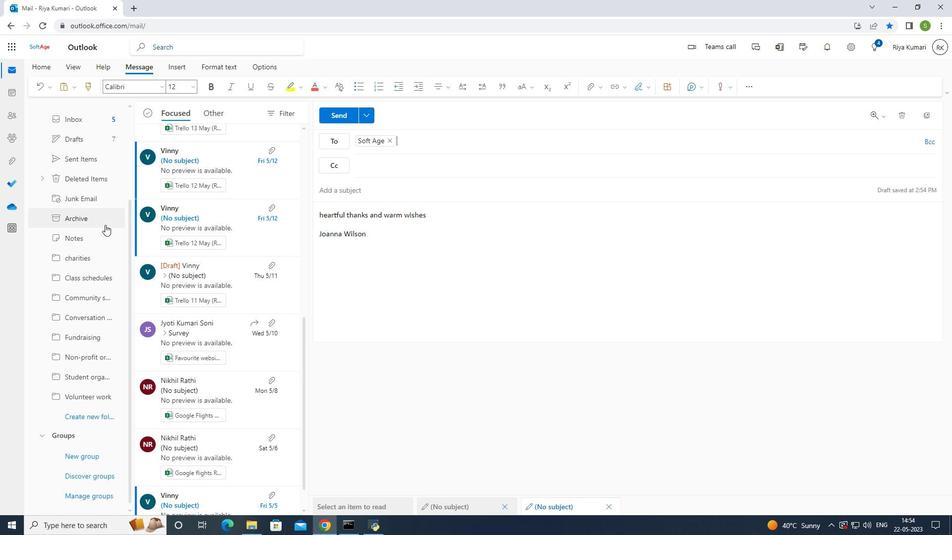 
Action: Mouse scrolled (105, 224) with delta (0, 0)
Screenshot: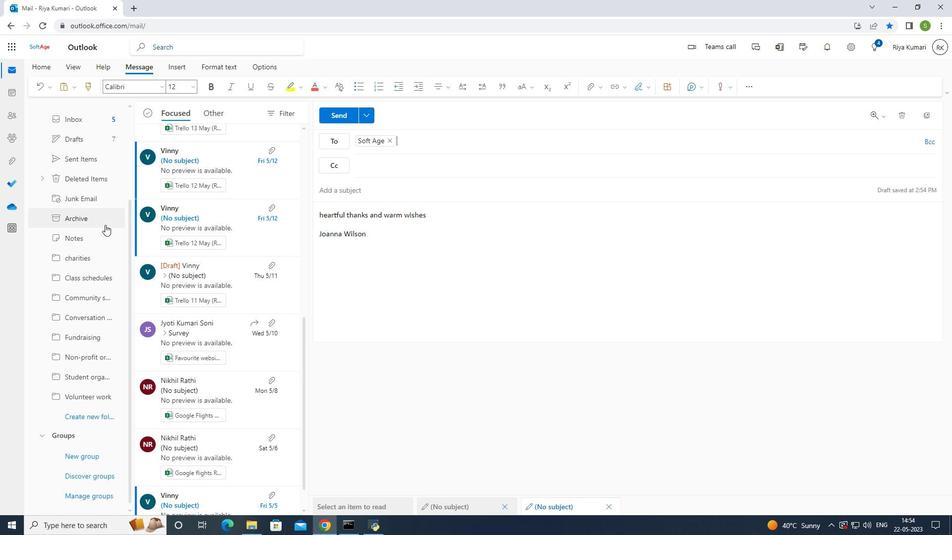 
Action: Mouse moved to (100, 413)
Screenshot: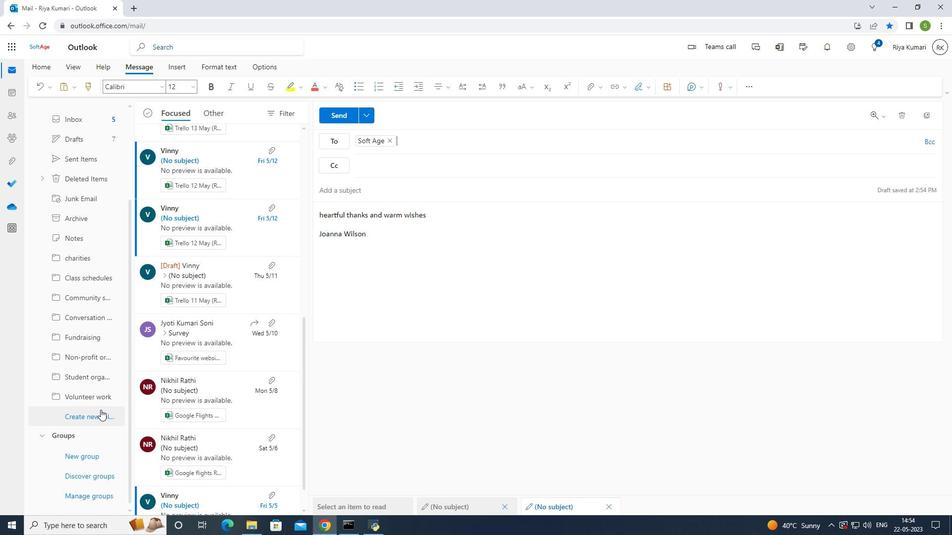 
Action: Mouse pressed left at (100, 413)
Screenshot: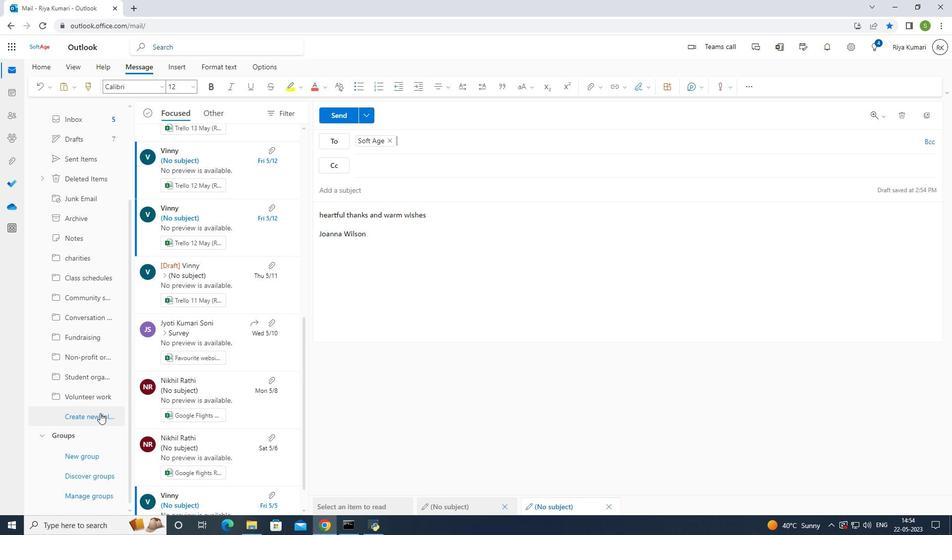 
Action: Mouse moved to (109, 317)
Screenshot: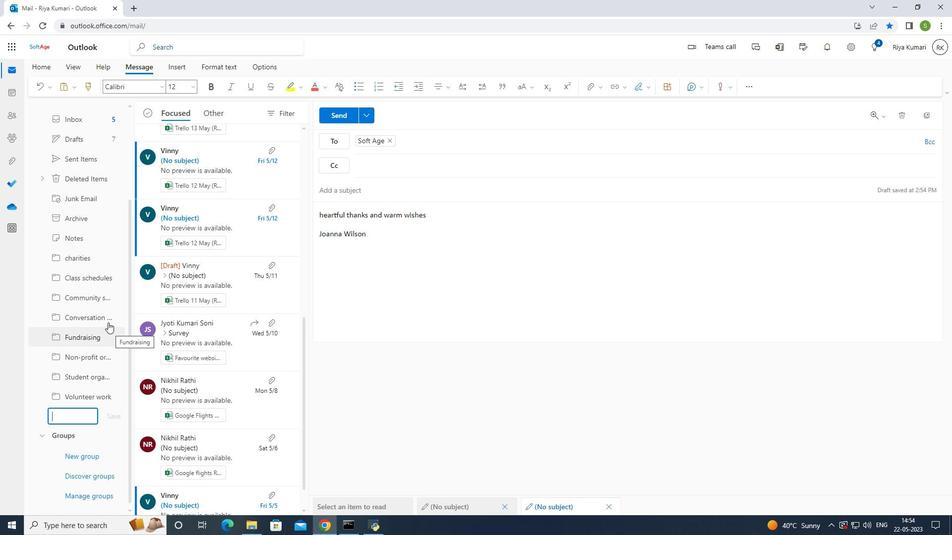 
Action: Key pressed <Key.shift><Key.shift><Key.shift><Key.shift>Donations
Screenshot: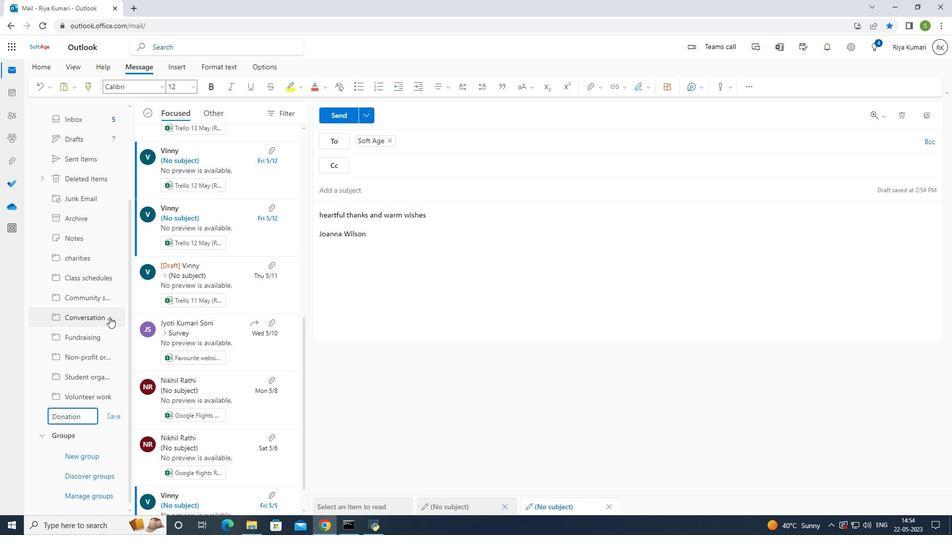 
Action: Mouse moved to (115, 417)
Screenshot: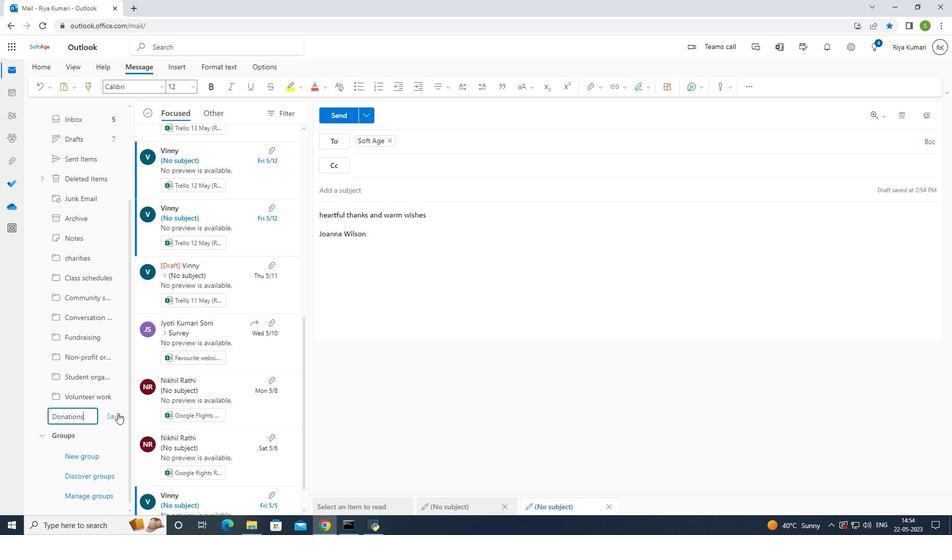 
Action: Mouse pressed left at (115, 417)
Screenshot: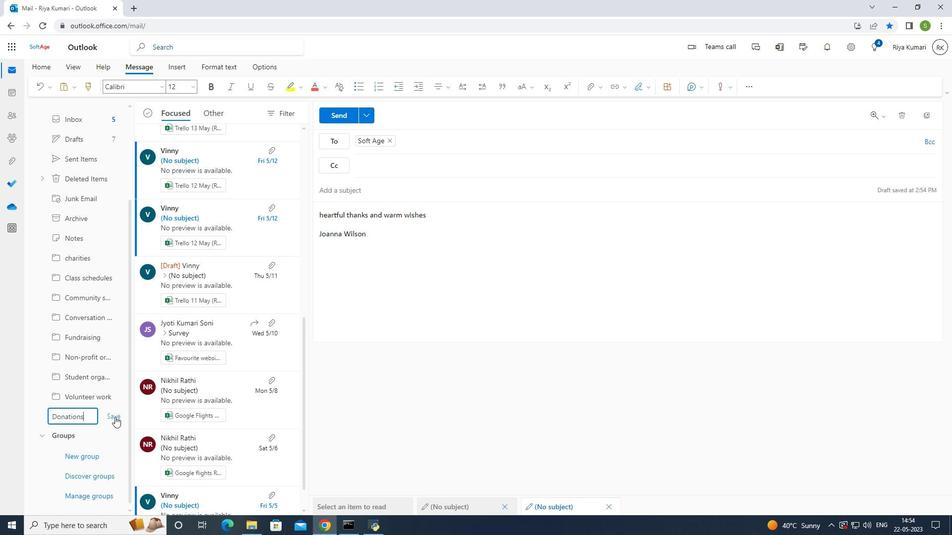 
Action: Mouse moved to (339, 117)
Screenshot: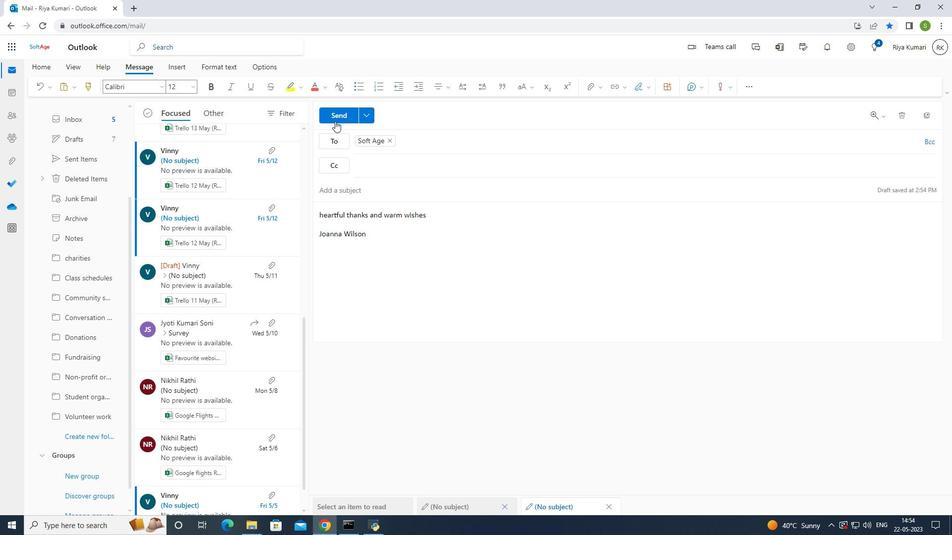 
Action: Mouse pressed left at (339, 117)
Screenshot: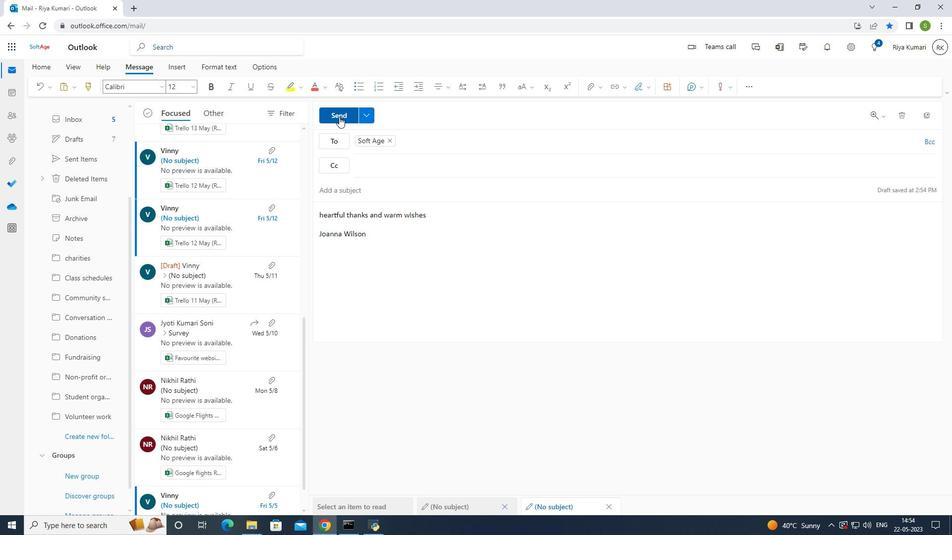 
Action: Mouse moved to (456, 300)
Screenshot: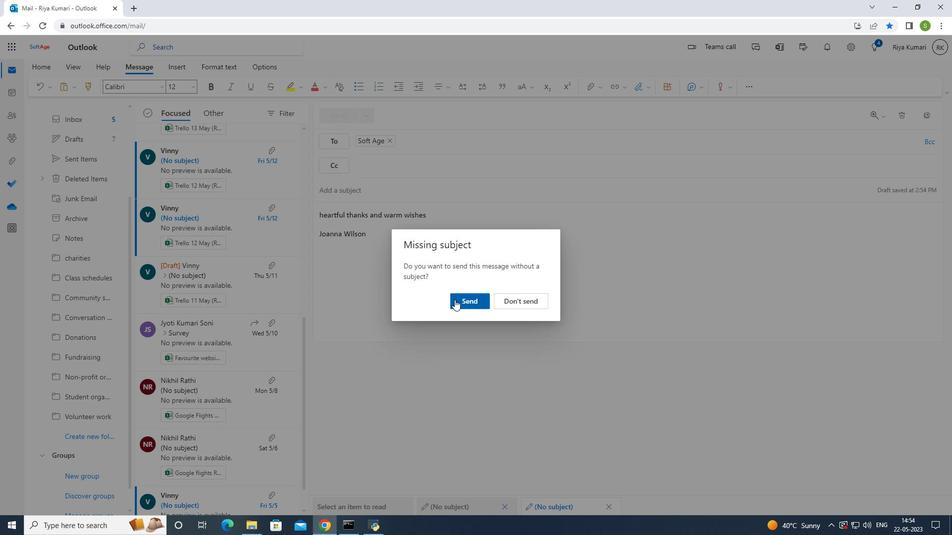 
Action: Mouse pressed left at (456, 300)
Screenshot: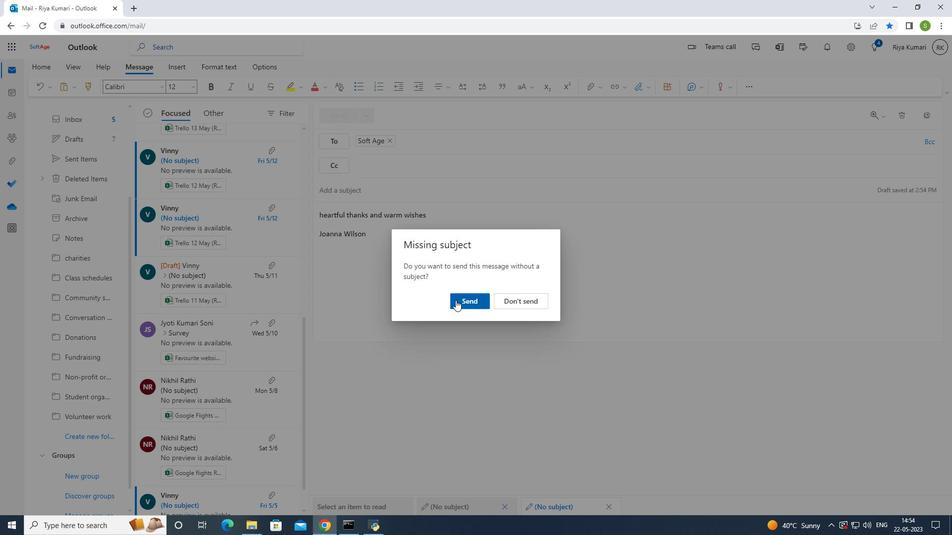 
Action: Mouse moved to (459, 286)
Screenshot: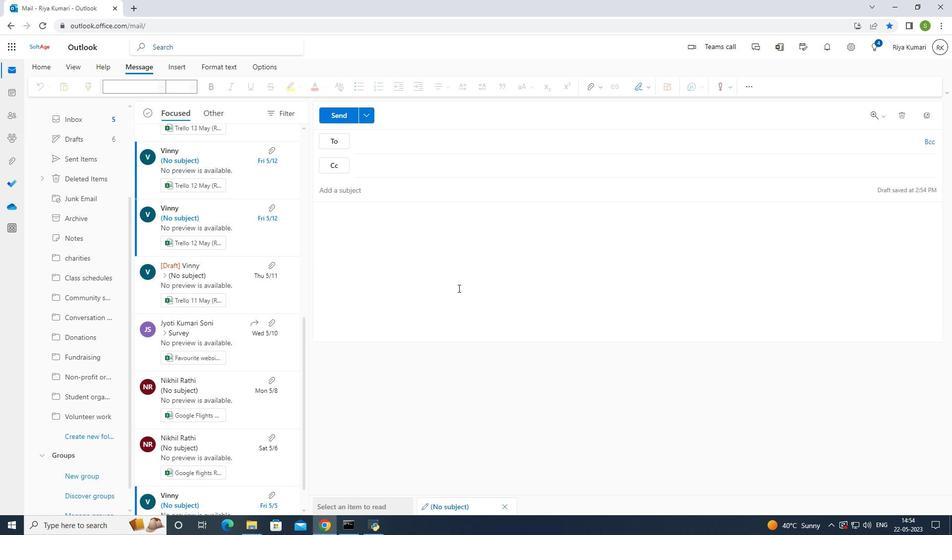 
